 Task: Find connections with filter location Yulin with filter topic #managementwith filter profile language German with filter current company REDA Chemicals with filter school Aarupadai Veedu Institute Of Technology with filter industry Cosmetology and Barber Schools with filter service category Management with filter keywords title Video Game Writer
Action: Mouse moved to (476, 59)
Screenshot: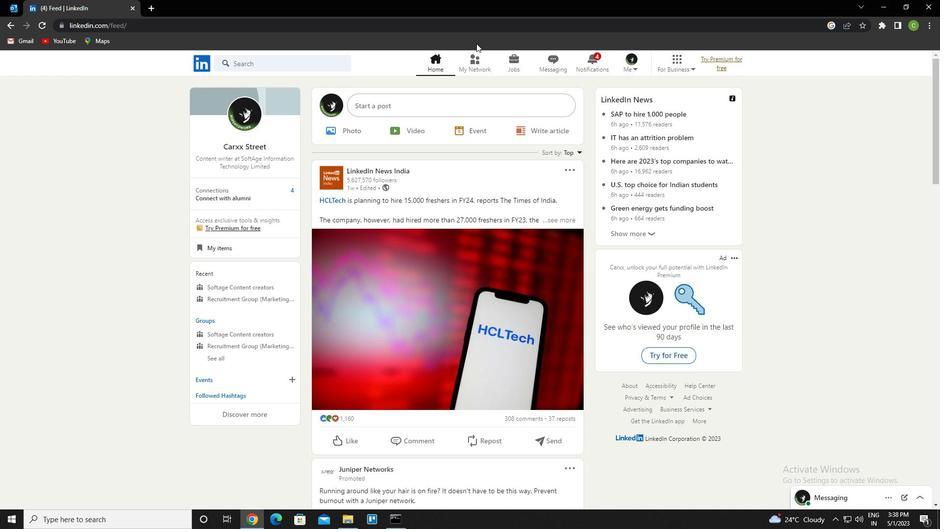 
Action: Mouse pressed left at (476, 59)
Screenshot: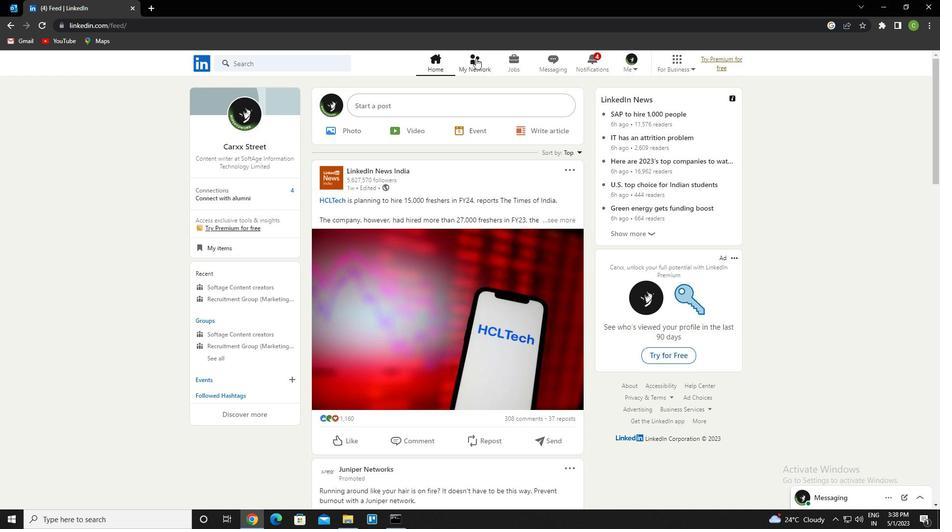 
Action: Mouse moved to (281, 124)
Screenshot: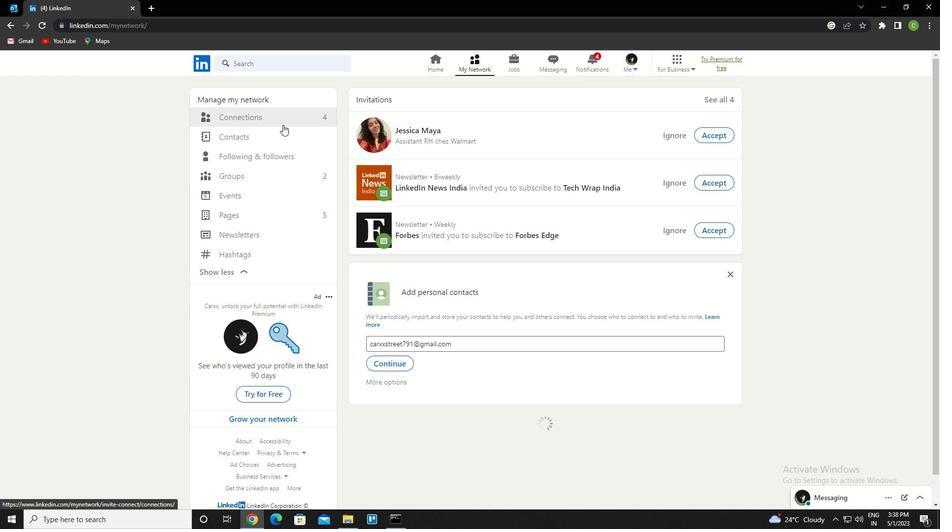 
Action: Mouse pressed left at (281, 124)
Screenshot: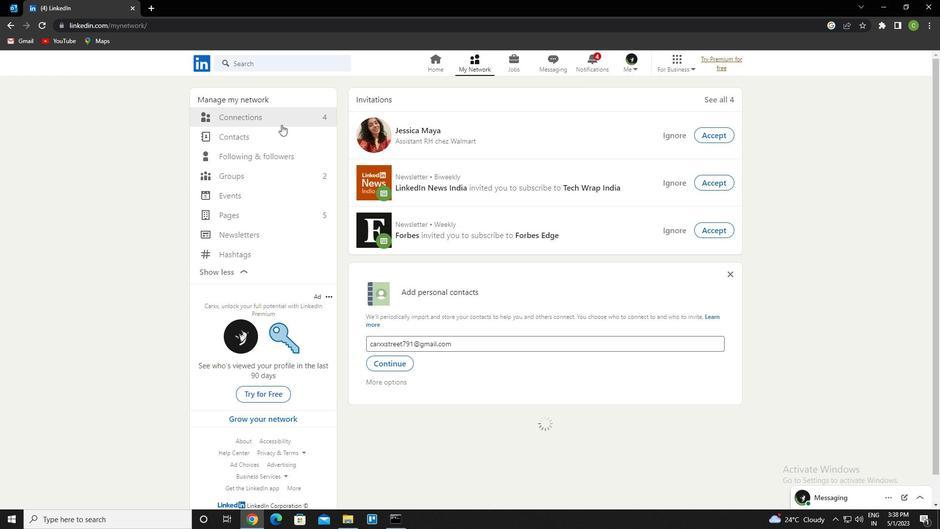 
Action: Mouse moved to (287, 118)
Screenshot: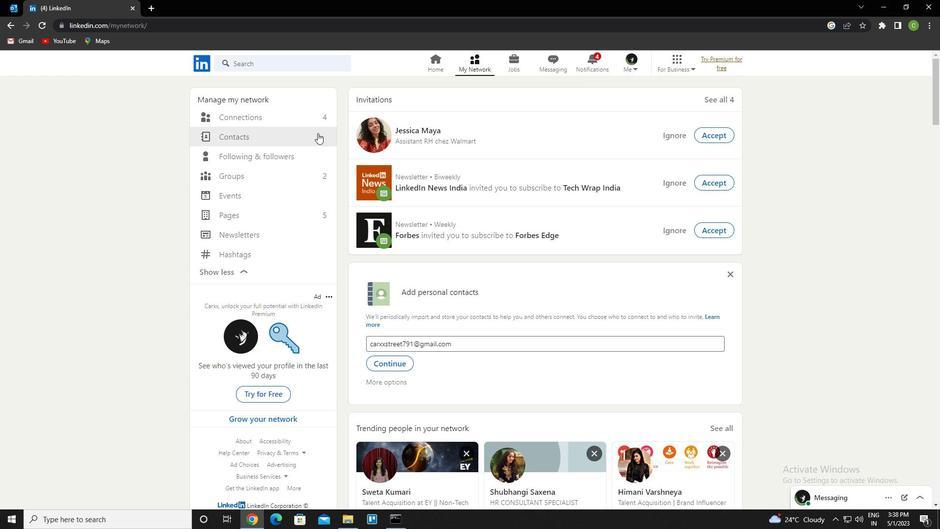 
Action: Mouse pressed left at (287, 118)
Screenshot: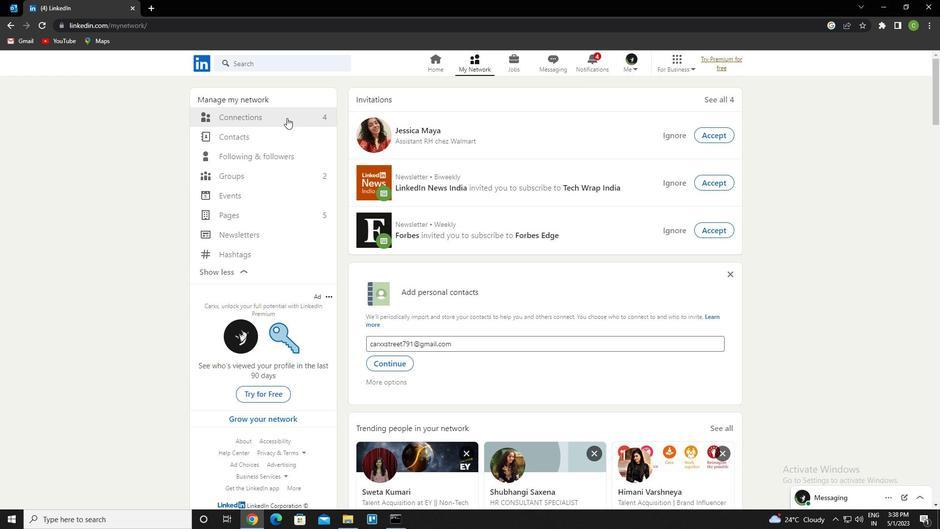 
Action: Mouse moved to (565, 116)
Screenshot: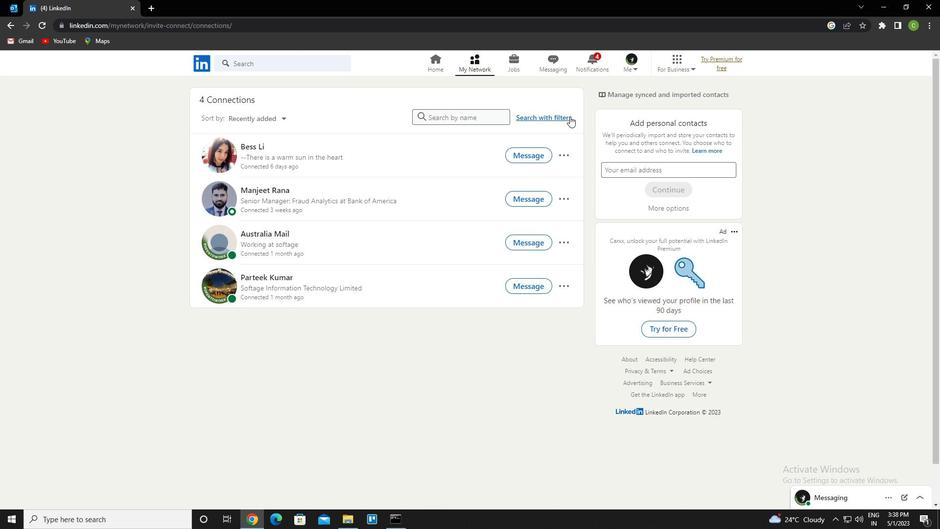 
Action: Mouse pressed left at (565, 116)
Screenshot: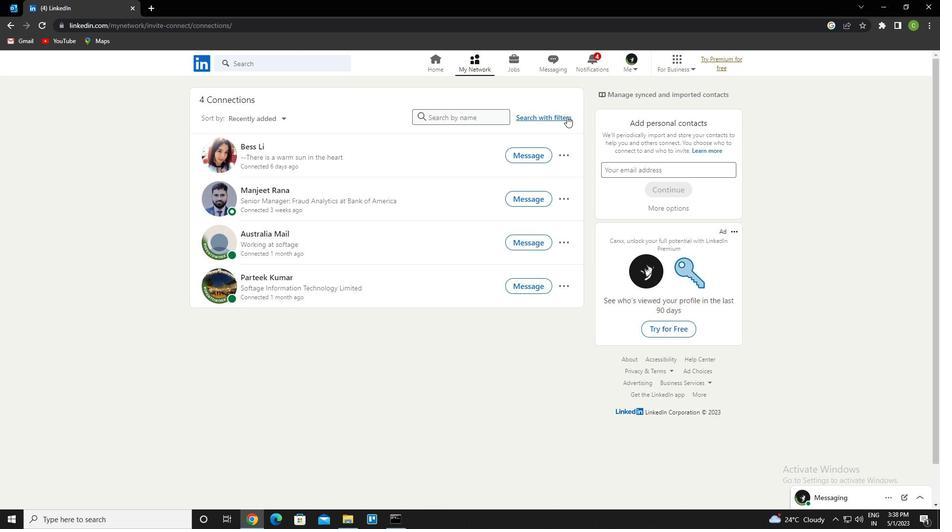 
Action: Mouse moved to (499, 94)
Screenshot: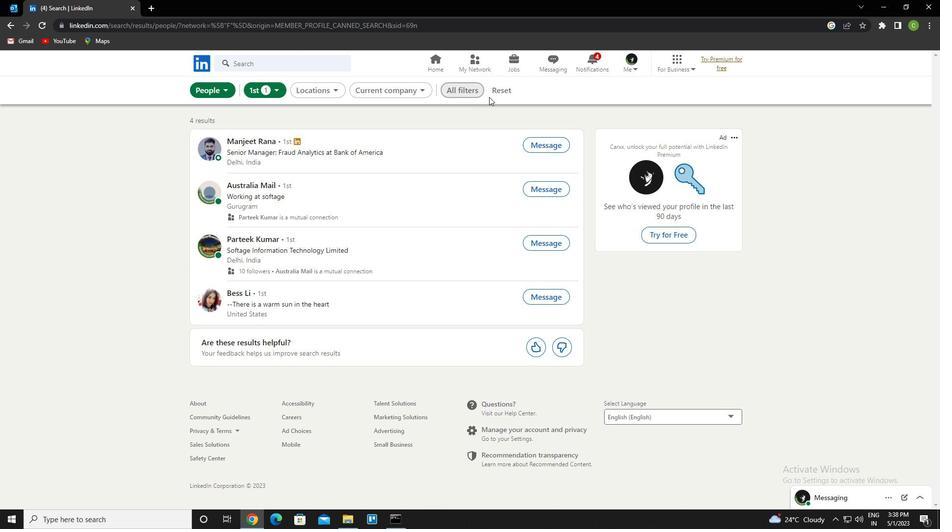 
Action: Mouse pressed left at (499, 94)
Screenshot: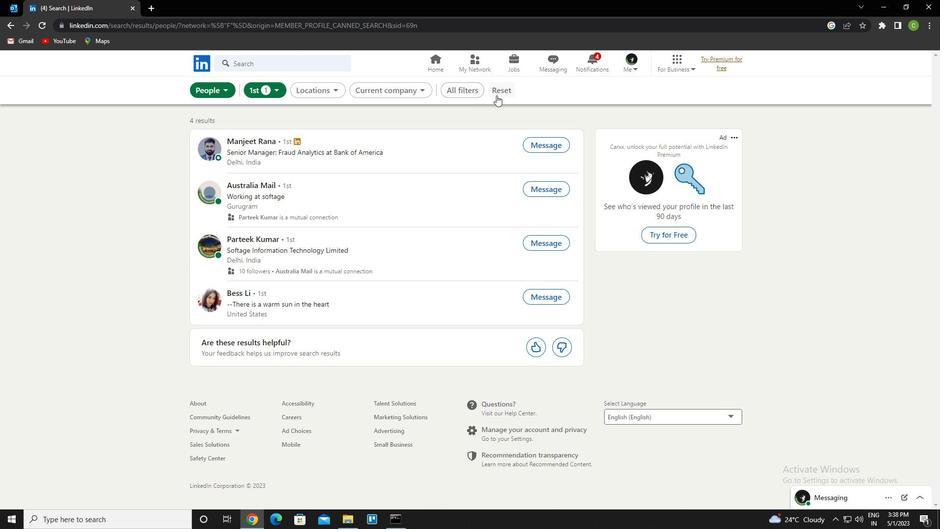 
Action: Mouse moved to (485, 93)
Screenshot: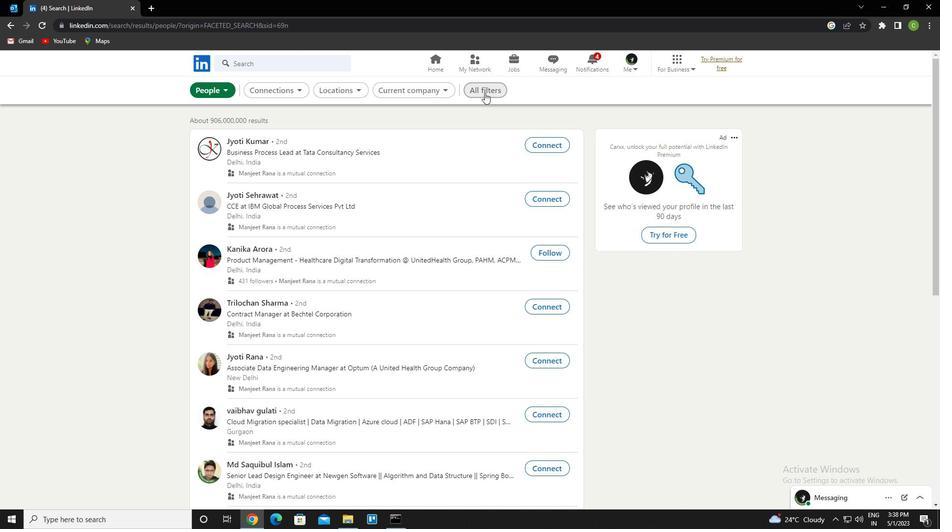 
Action: Mouse pressed left at (485, 93)
Screenshot: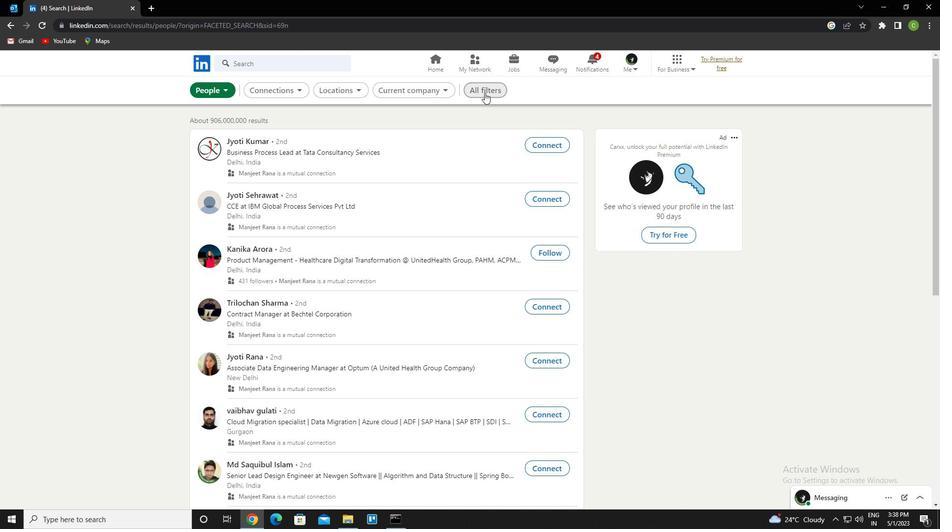 
Action: Mouse moved to (864, 312)
Screenshot: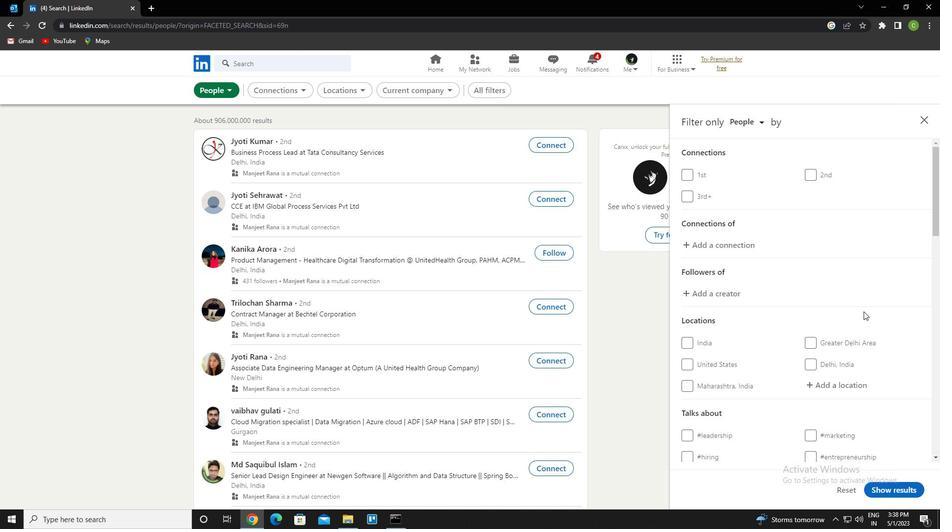 
Action: Mouse scrolled (864, 311) with delta (0, 0)
Screenshot: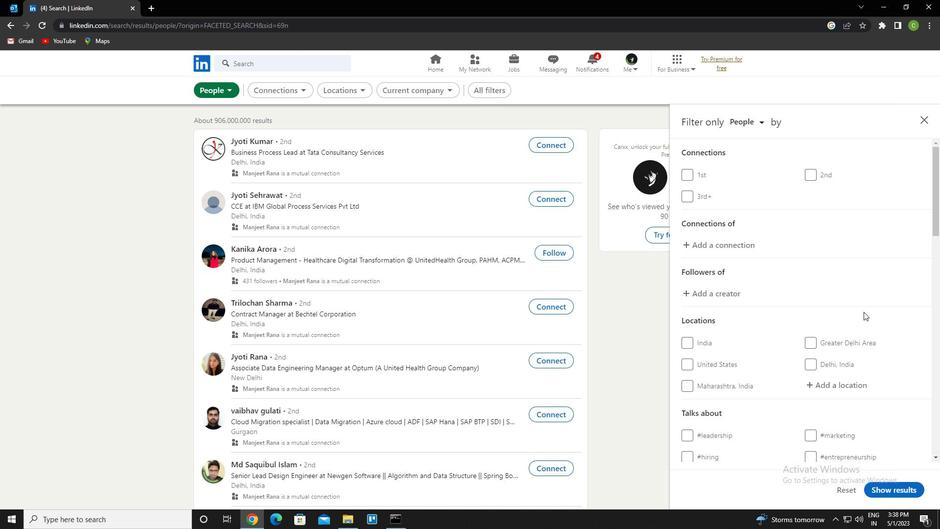 
Action: Mouse moved to (771, 271)
Screenshot: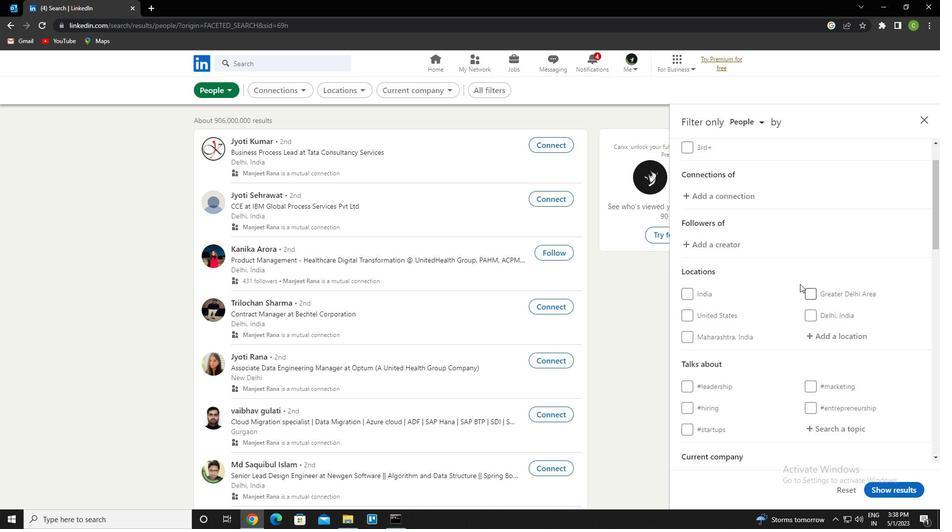 
Action: Mouse scrolled (771, 271) with delta (0, 0)
Screenshot: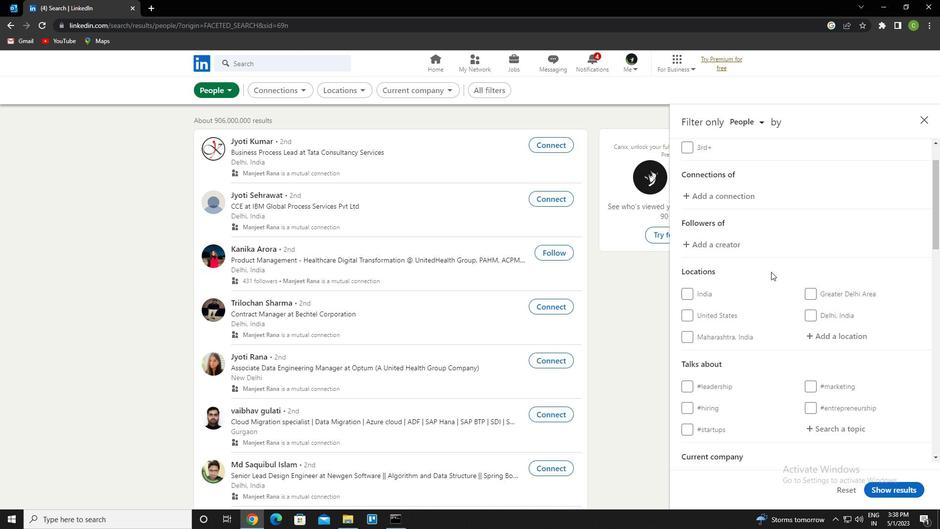
Action: Mouse moved to (831, 287)
Screenshot: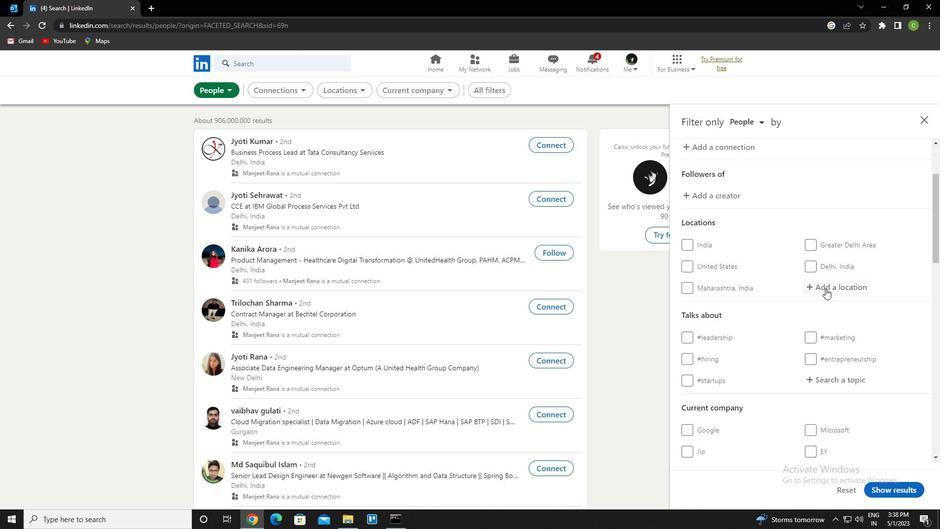 
Action: Mouse pressed left at (831, 287)
Screenshot: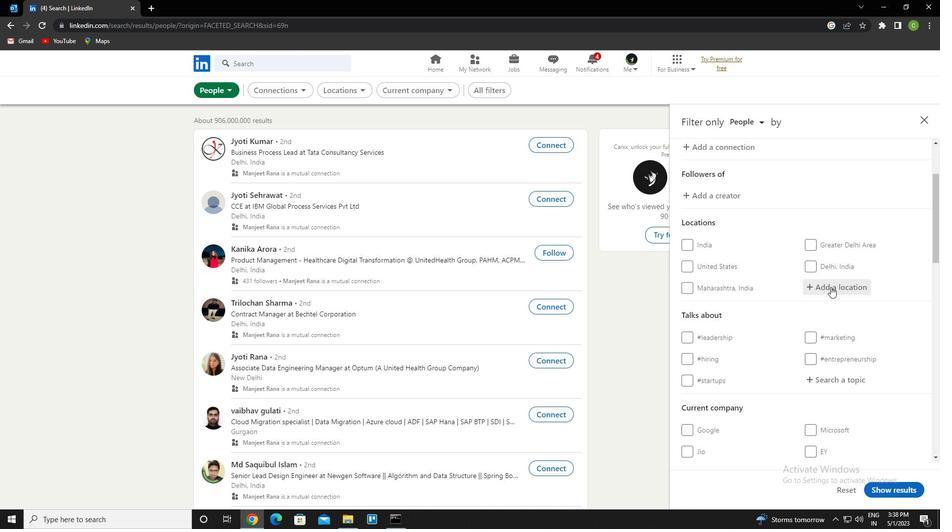 
Action: Key pressed <Key.caps_lock>y<Key.caps_lock>ulin<Key.down><Key.enter>
Screenshot: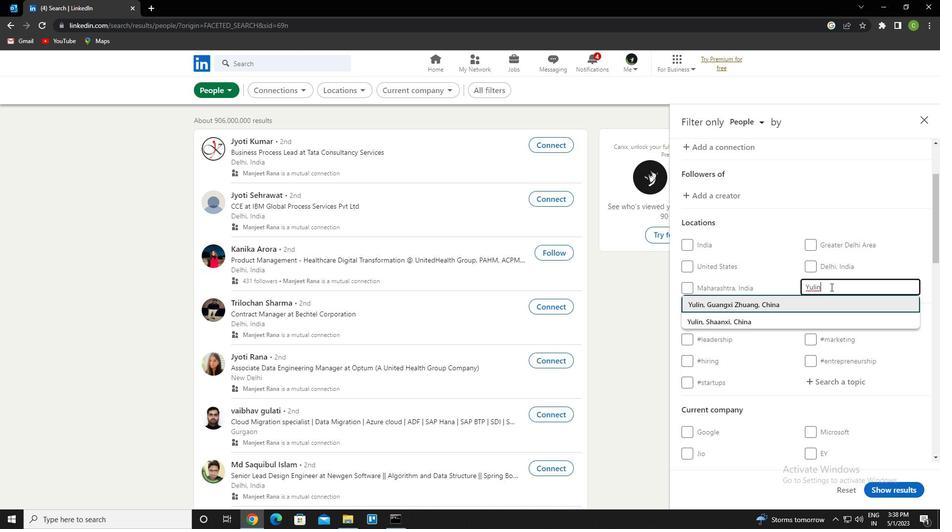 
Action: Mouse scrolled (831, 286) with delta (0, 0)
Screenshot: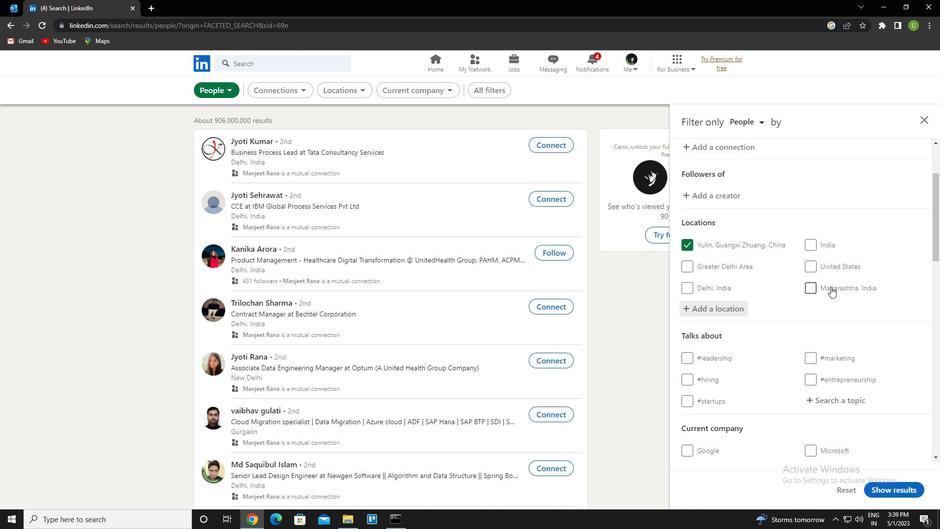 
Action: Mouse moved to (825, 347)
Screenshot: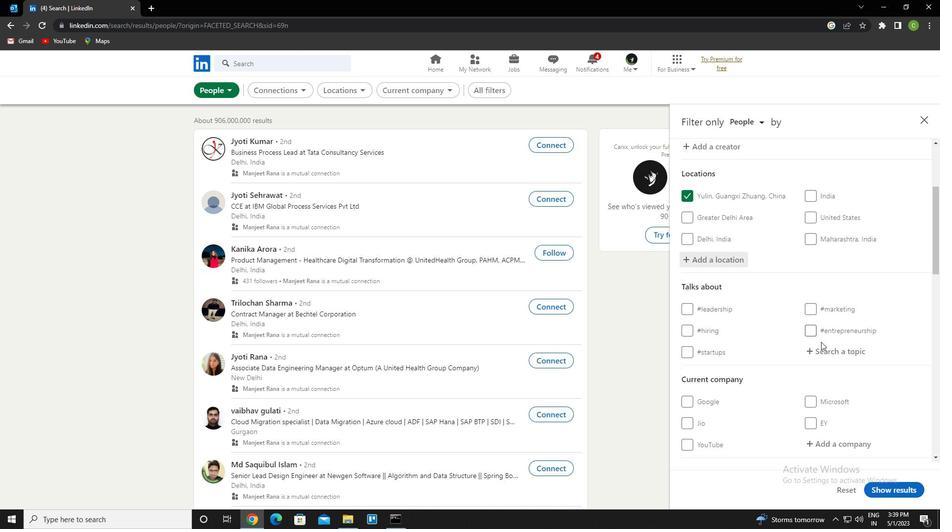 
Action: Mouse pressed left at (825, 347)
Screenshot: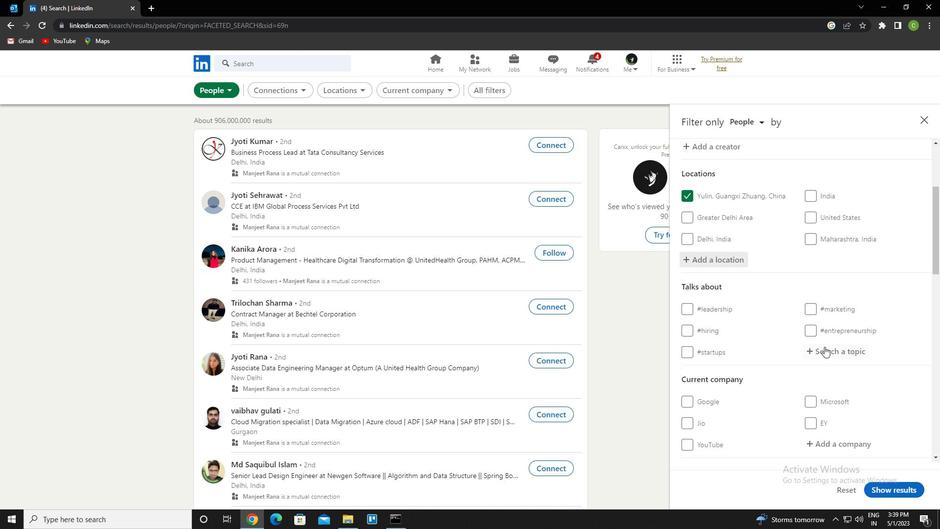 
Action: Mouse moved to (827, 346)
Screenshot: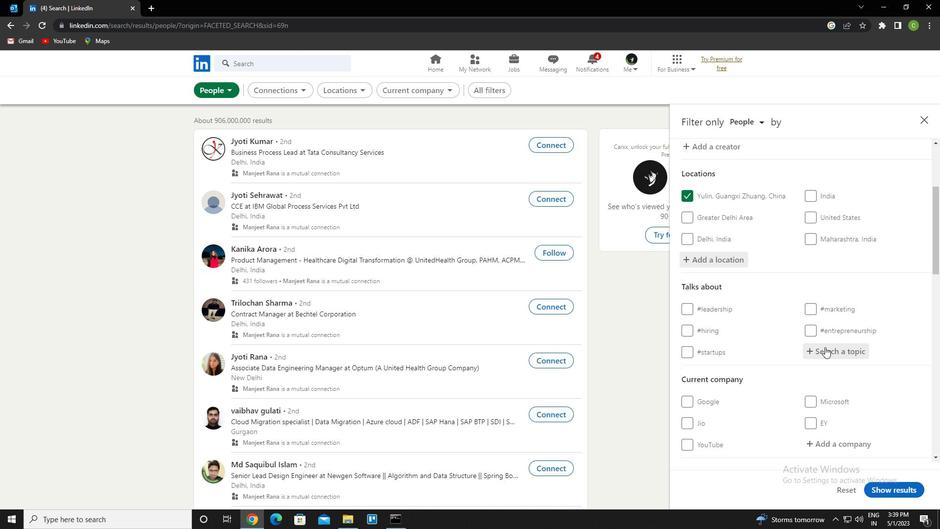 
Action: Key pressed management<Key.down><Key.enter>
Screenshot: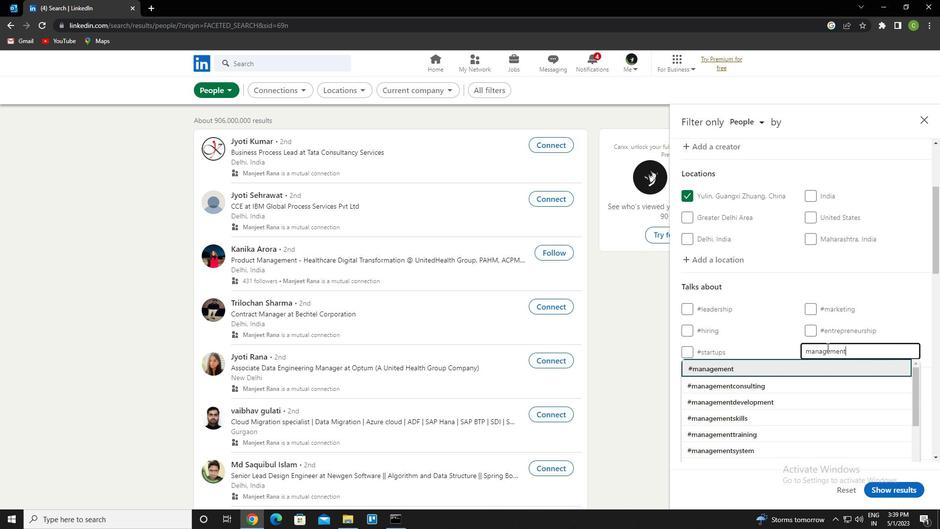 
Action: Mouse moved to (939, 371)
Screenshot: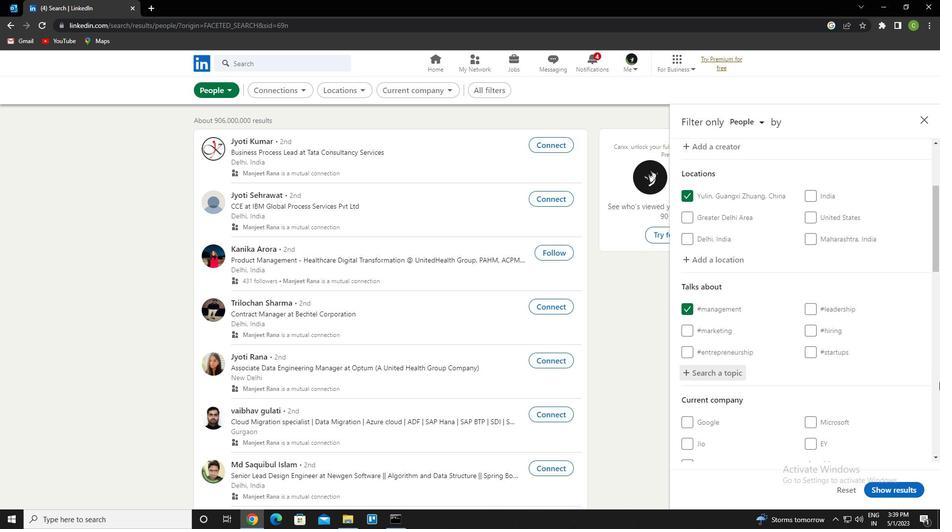 
Action: Mouse scrolled (939, 371) with delta (0, 0)
Screenshot: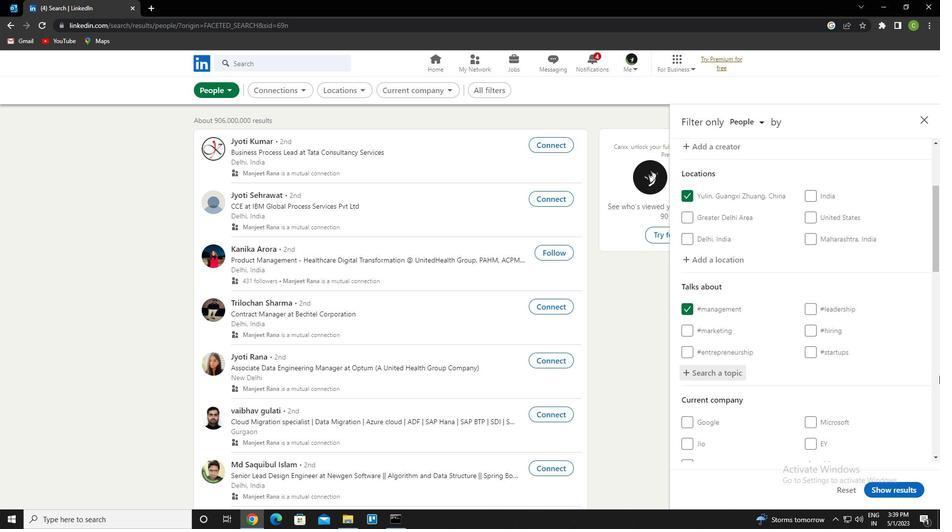 
Action: Mouse moved to (940, 373)
Screenshot: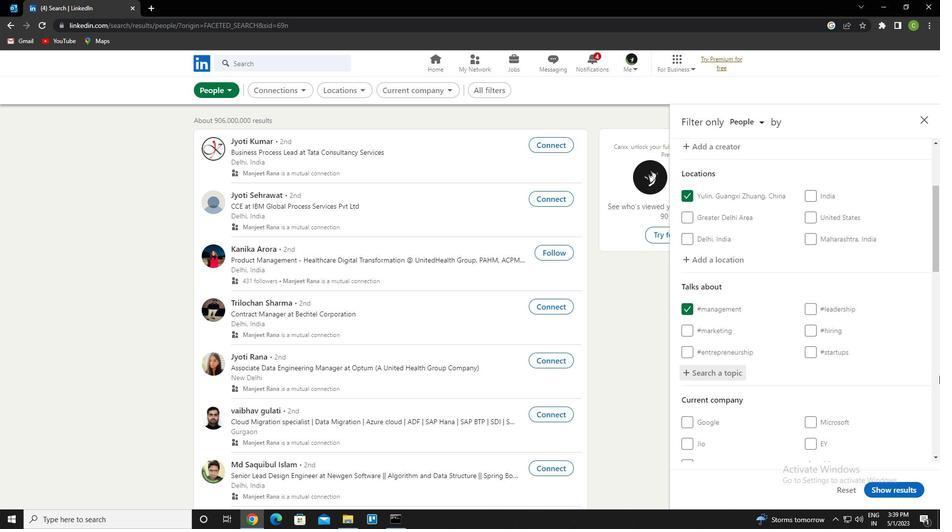 
Action: Mouse scrolled (940, 372) with delta (0, 0)
Screenshot: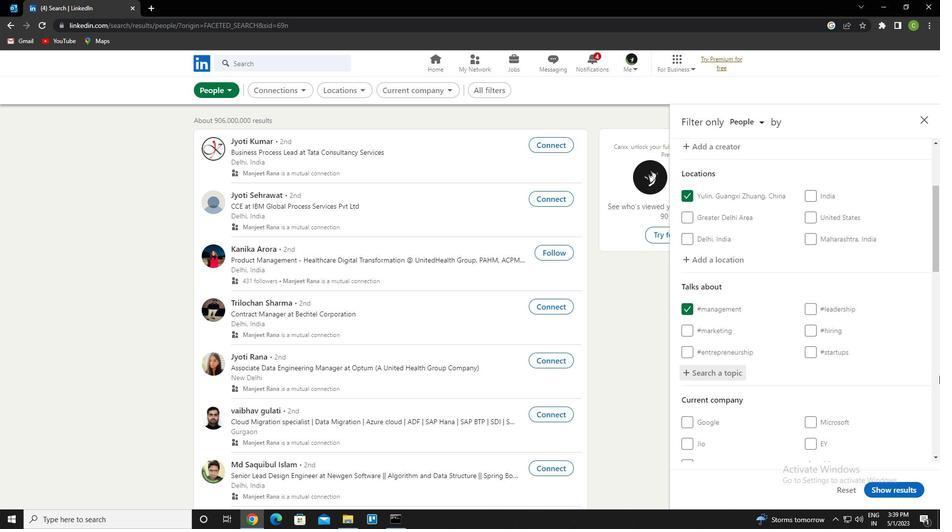 
Action: Mouse moved to (940, 376)
Screenshot: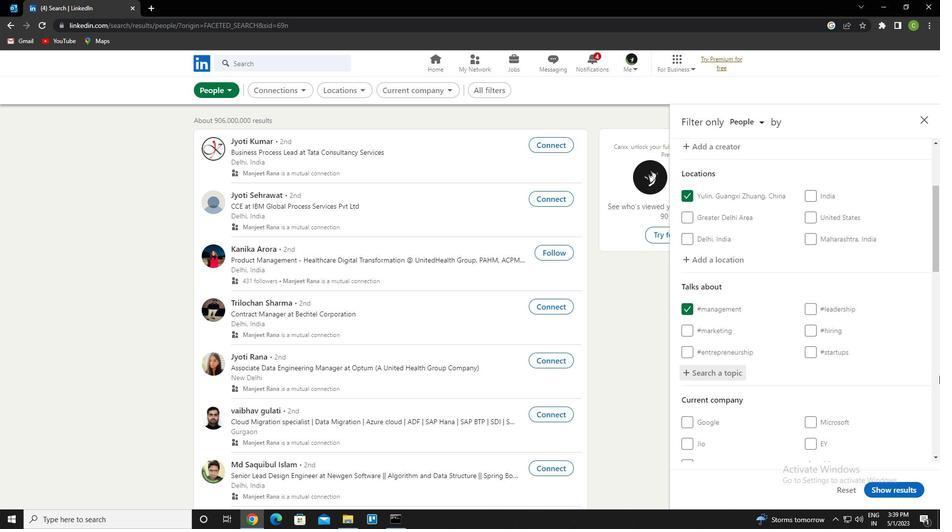 
Action: Mouse scrolled (940, 375) with delta (0, 0)
Screenshot: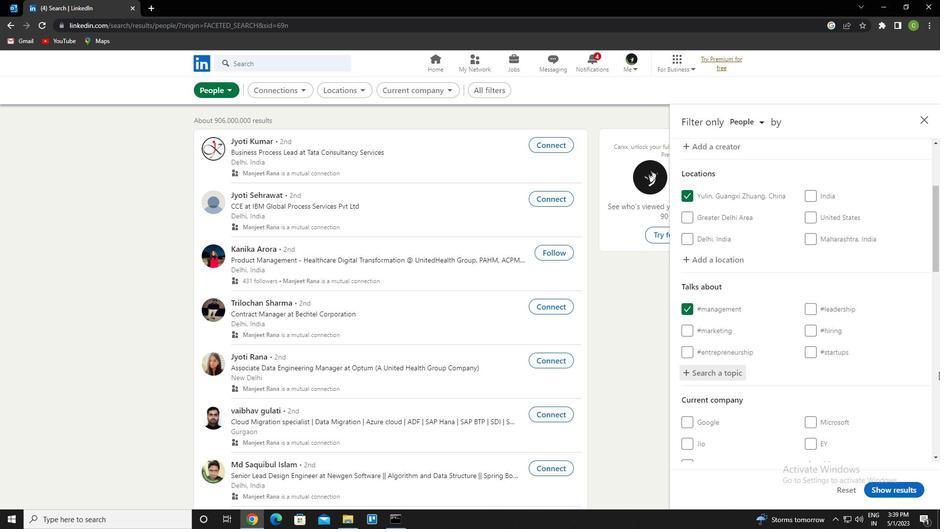 
Action: Mouse scrolled (940, 375) with delta (0, 0)
Screenshot: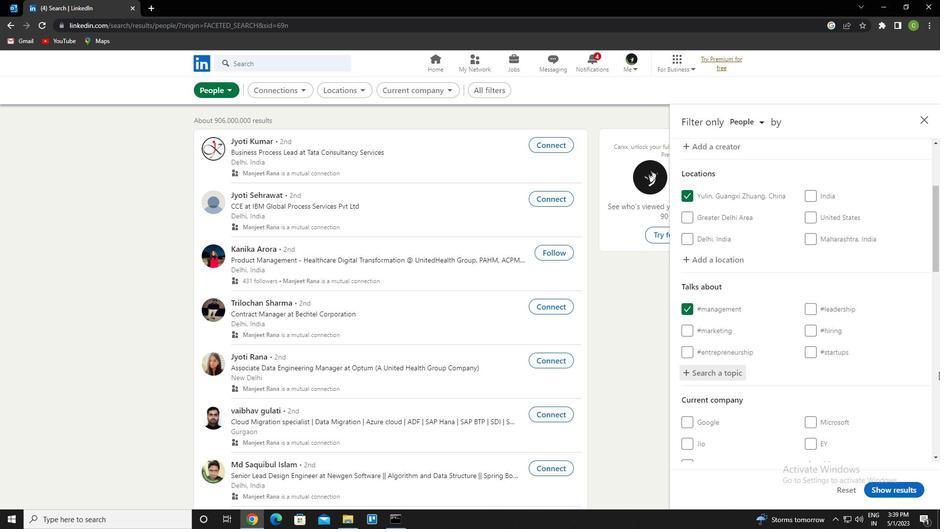 
Action: Mouse scrolled (940, 375) with delta (0, 0)
Screenshot: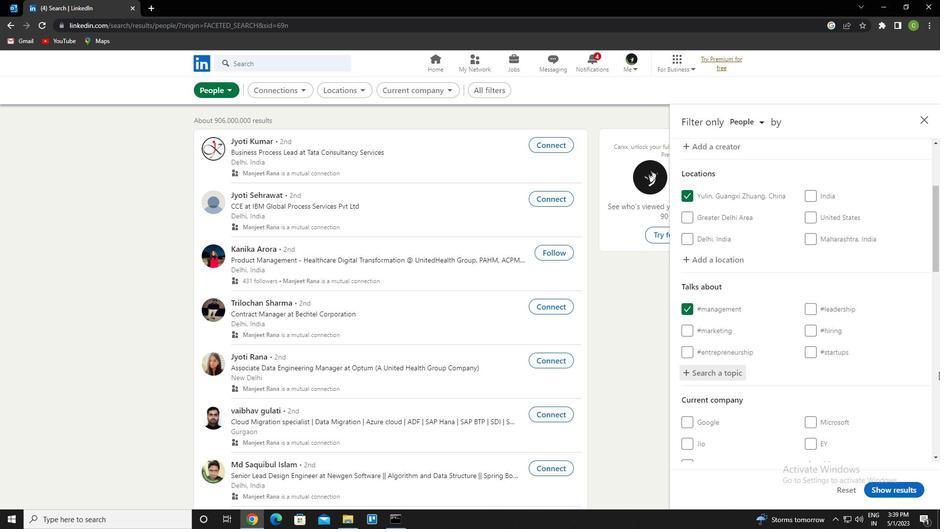 
Action: Mouse moved to (940, 376)
Screenshot: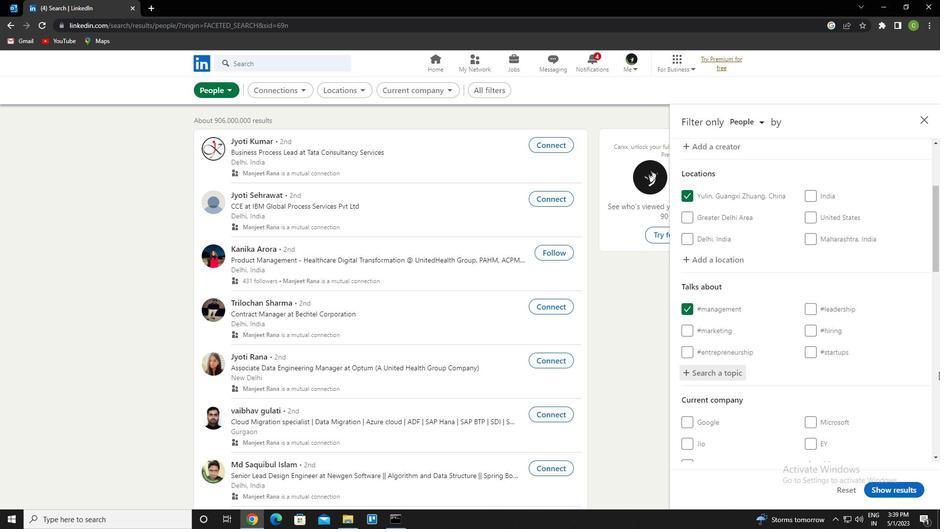 
Action: Mouse scrolled (940, 375) with delta (0, 0)
Screenshot: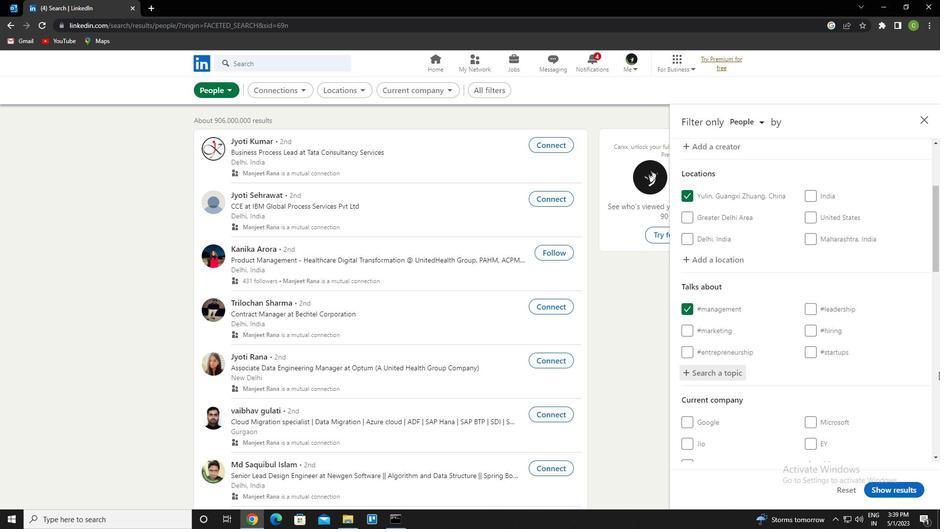 
Action: Mouse moved to (936, 375)
Screenshot: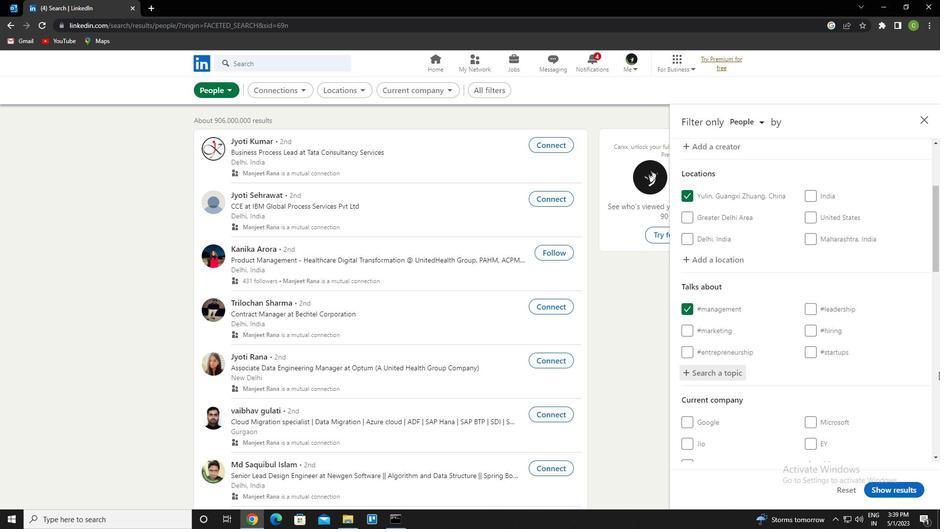 
Action: Mouse scrolled (936, 375) with delta (0, 0)
Screenshot: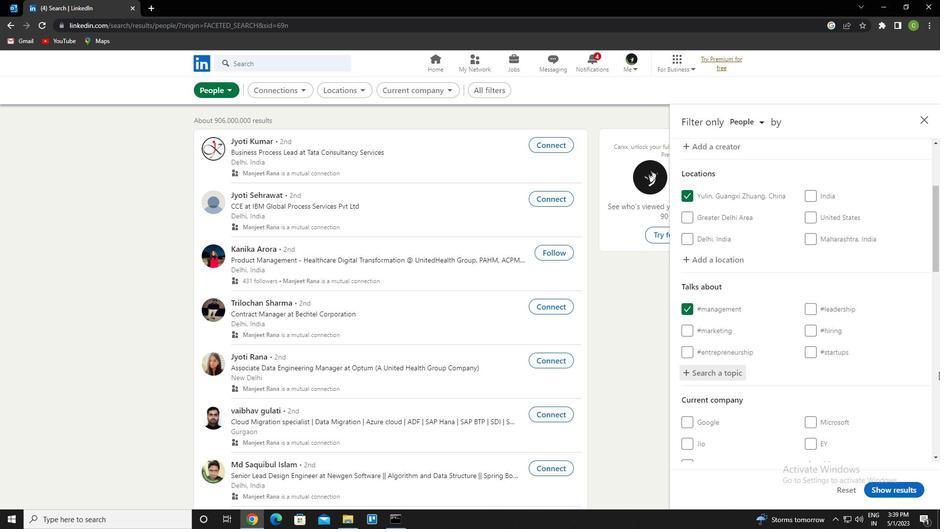 
Action: Mouse moved to (935, 374)
Screenshot: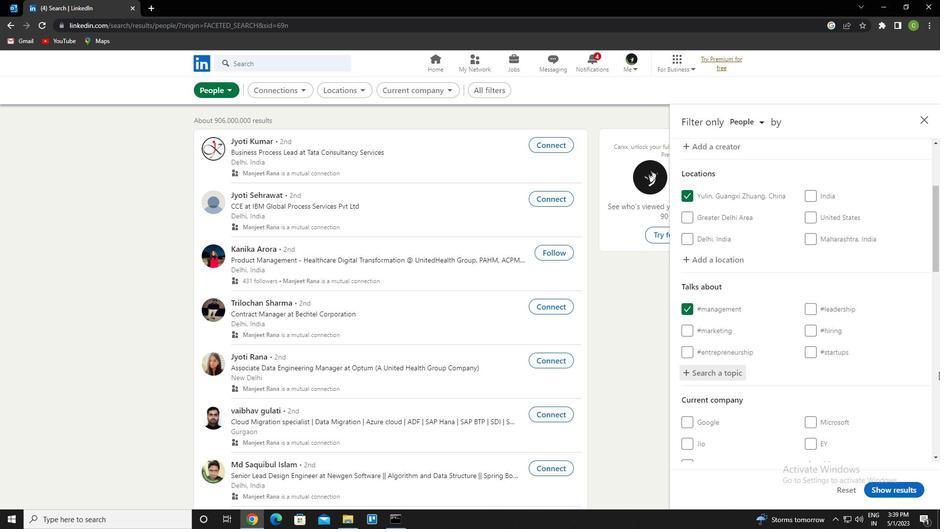 
Action: Mouse scrolled (935, 374) with delta (0, 0)
Screenshot: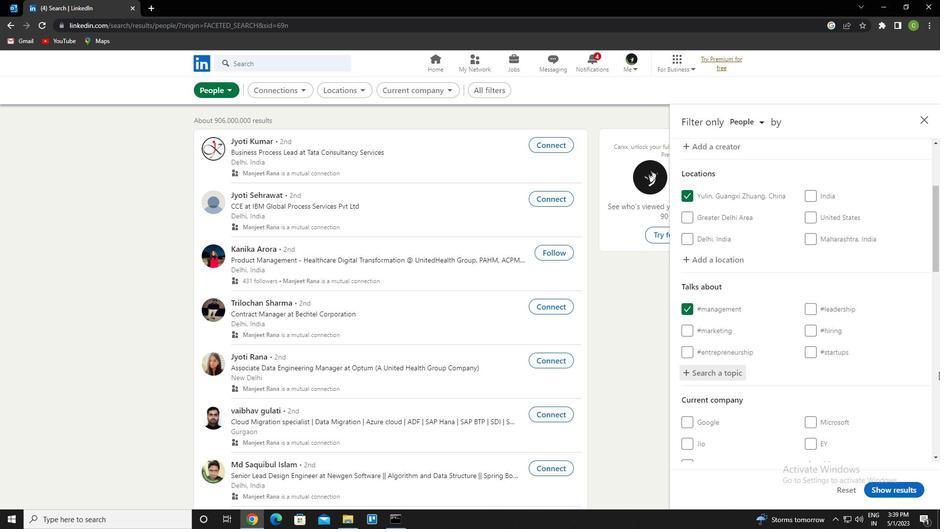 
Action: Mouse moved to (933, 372)
Screenshot: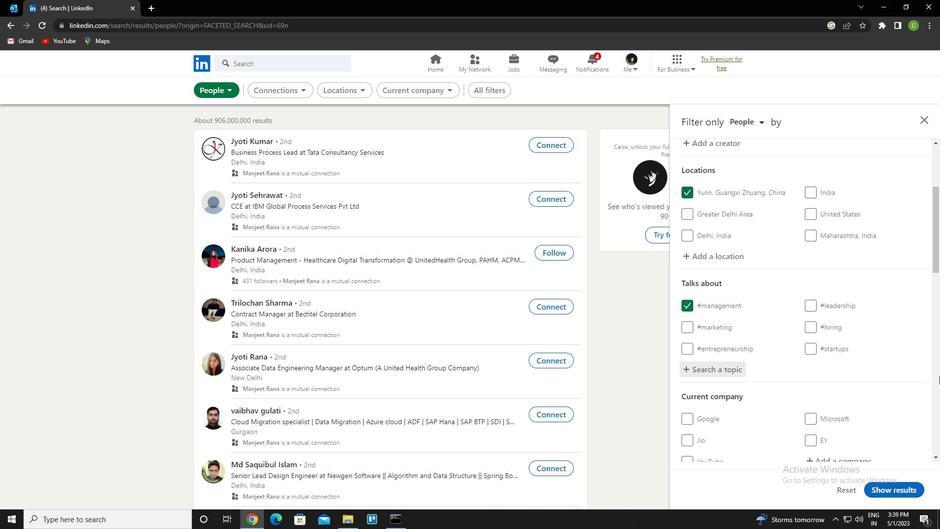 
Action: Mouse scrolled (933, 372) with delta (0, 0)
Screenshot: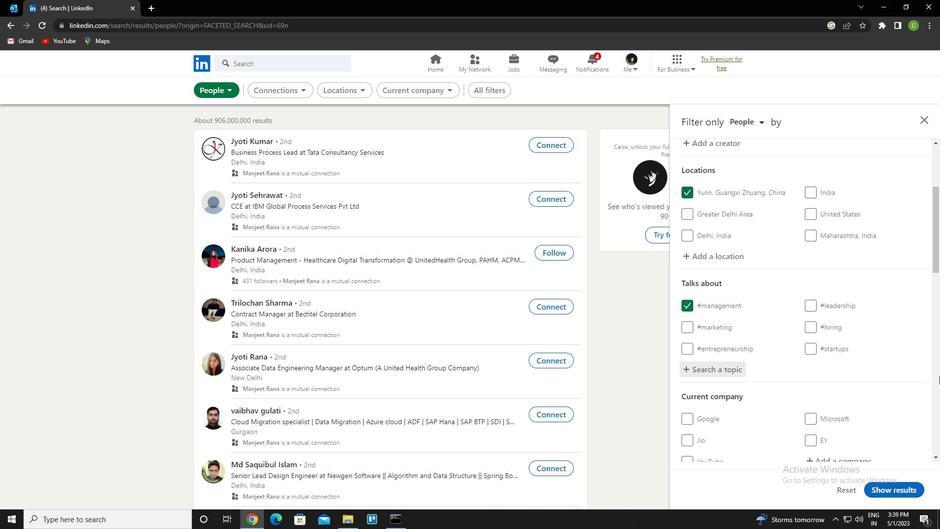 
Action: Mouse moved to (932, 372)
Screenshot: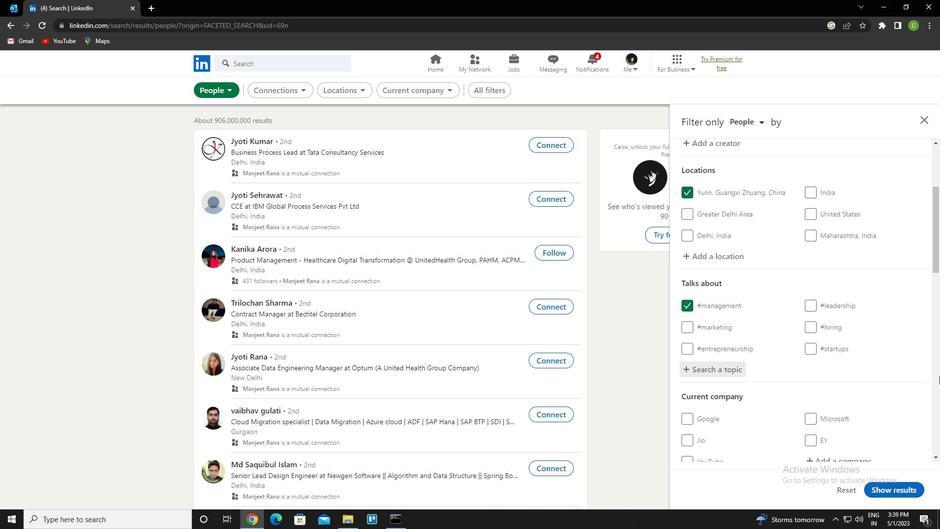 
Action: Mouse scrolled (932, 372) with delta (0, 0)
Screenshot: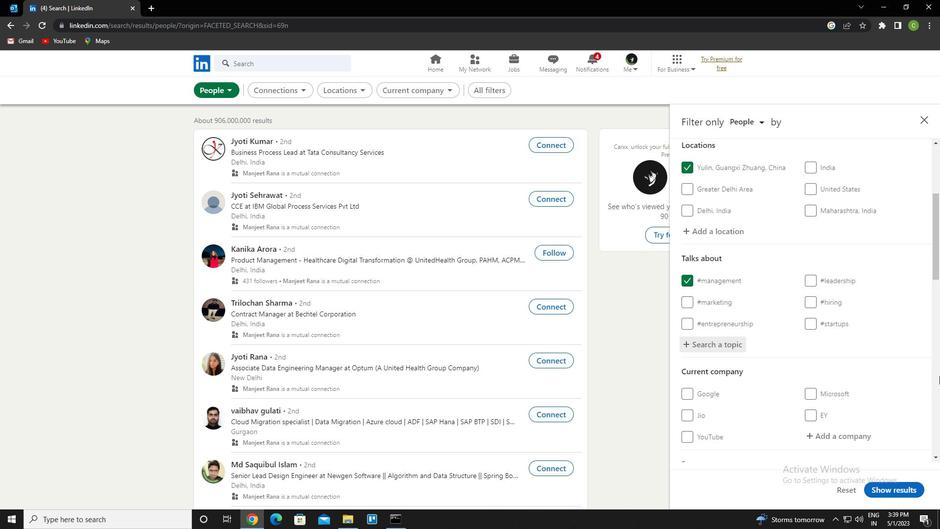 
Action: Mouse scrolled (932, 372) with delta (0, 0)
Screenshot: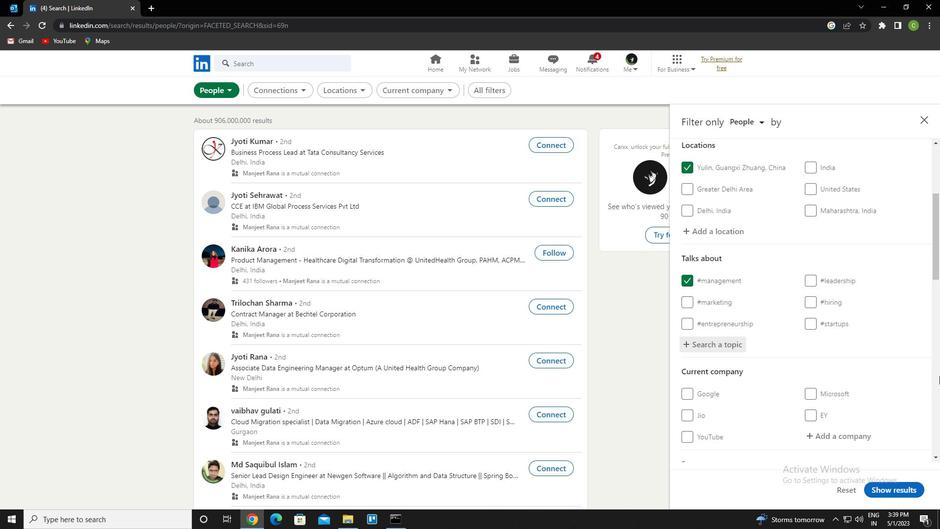 
Action: Mouse moved to (691, 315)
Screenshot: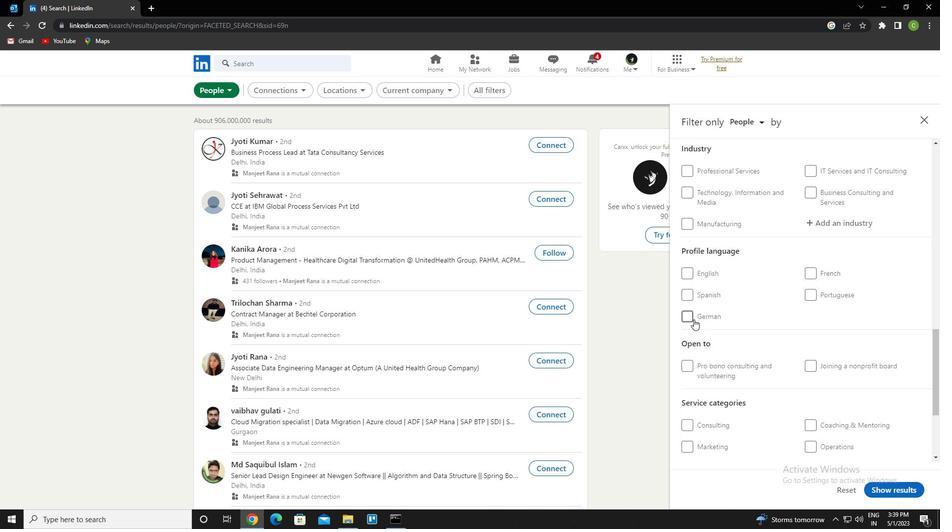 
Action: Mouse pressed left at (691, 315)
Screenshot: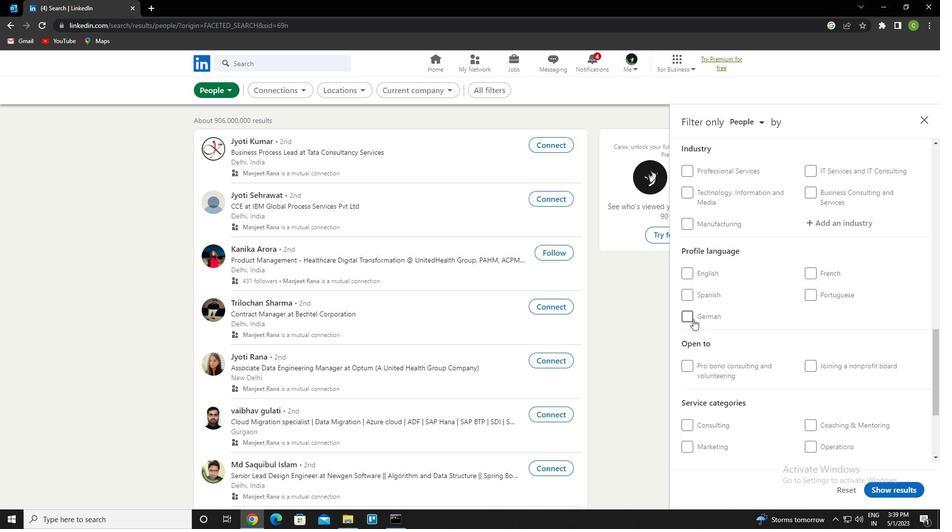 
Action: Mouse moved to (723, 341)
Screenshot: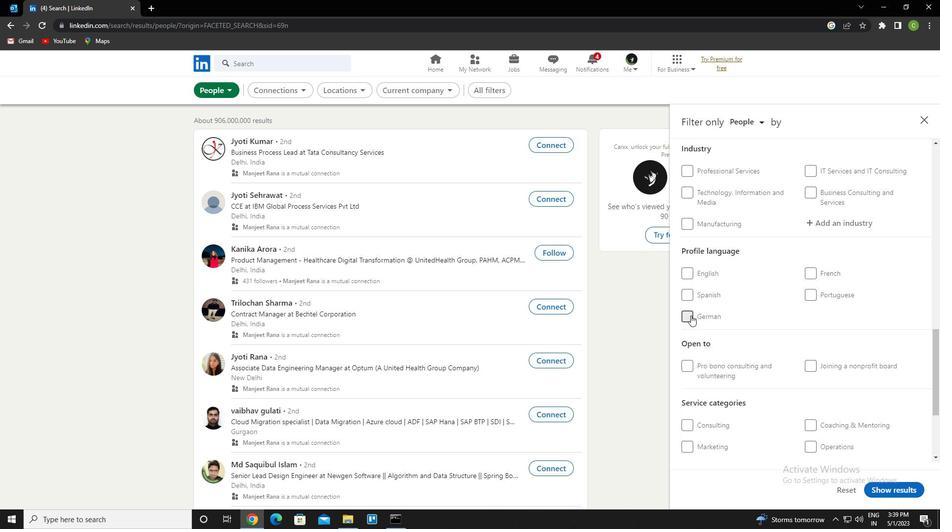 
Action: Mouse scrolled (723, 341) with delta (0, 0)
Screenshot: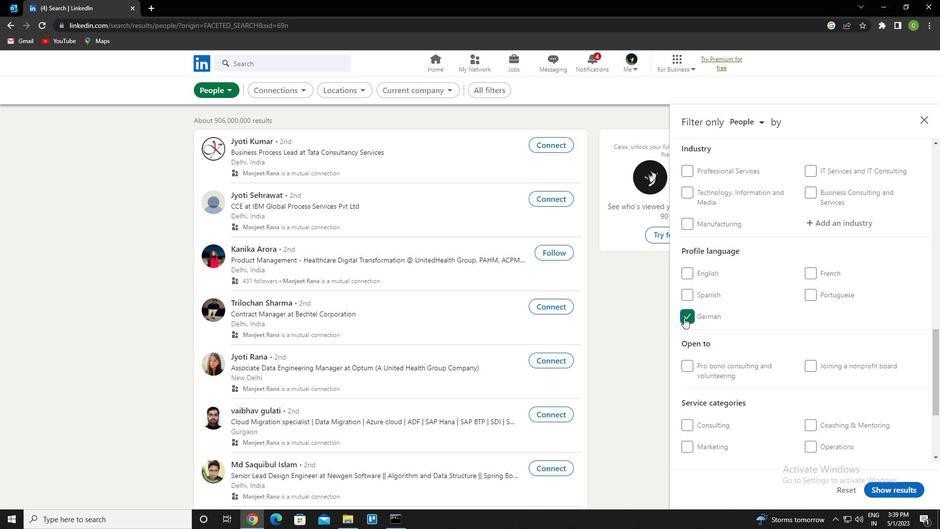 
Action: Mouse scrolled (723, 341) with delta (0, 0)
Screenshot: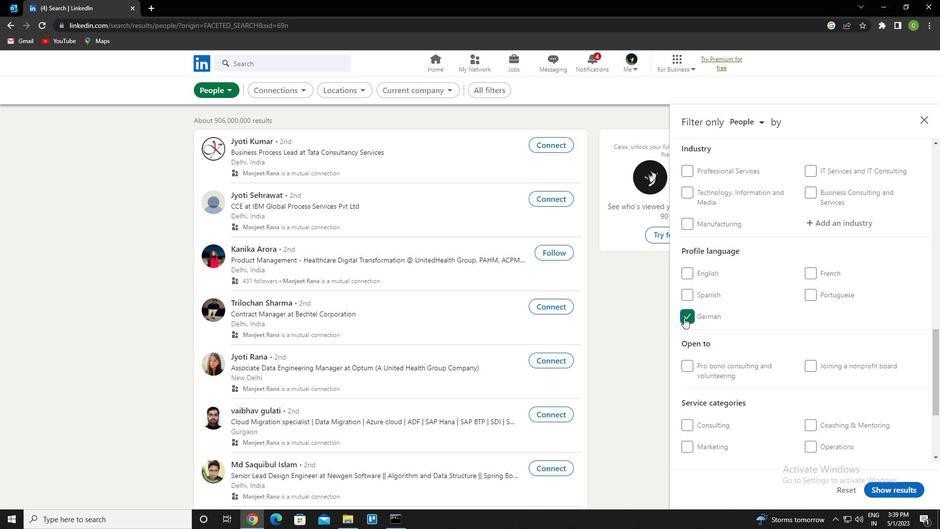 
Action: Mouse scrolled (723, 341) with delta (0, 0)
Screenshot: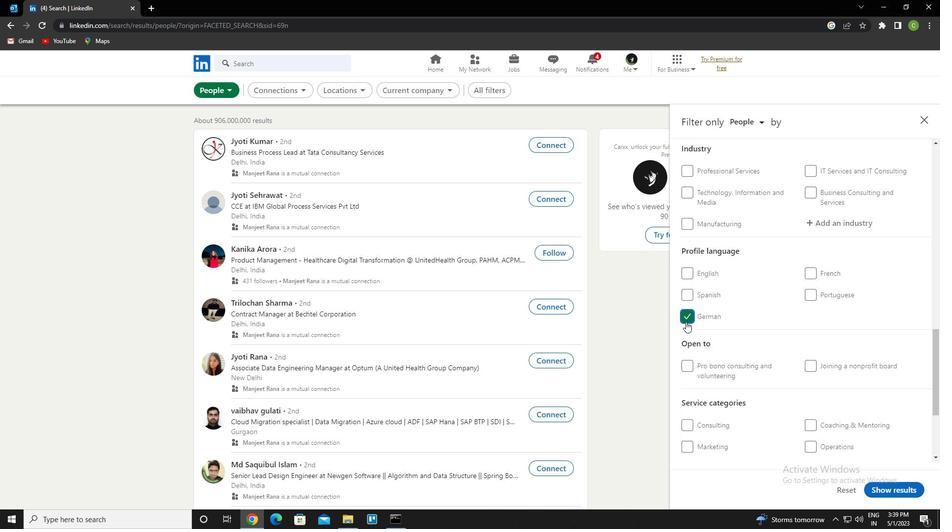 
Action: Mouse scrolled (723, 341) with delta (0, 0)
Screenshot: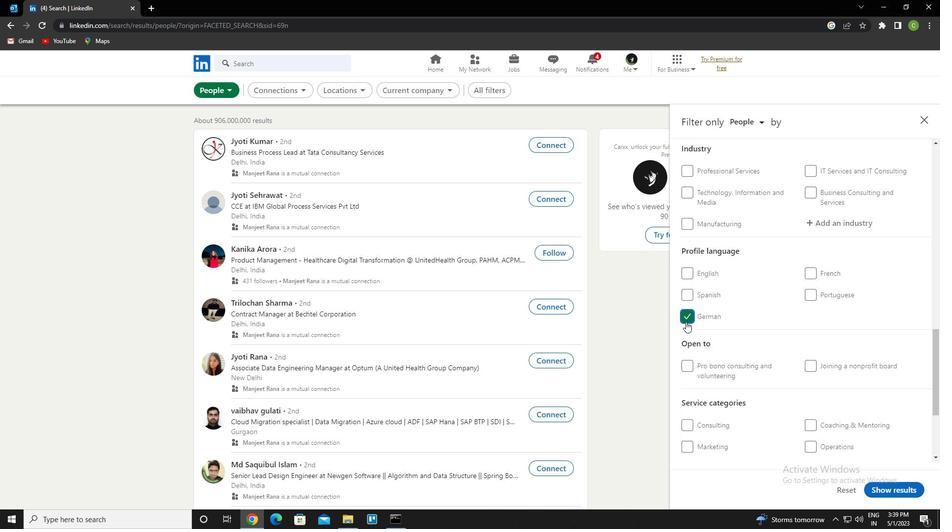 
Action: Mouse scrolled (723, 341) with delta (0, 0)
Screenshot: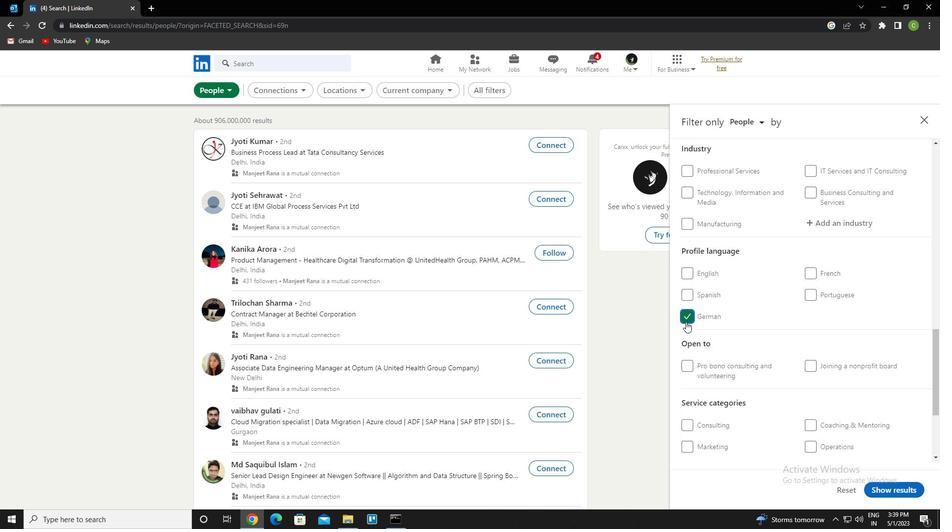 
Action: Mouse scrolled (723, 341) with delta (0, 0)
Screenshot: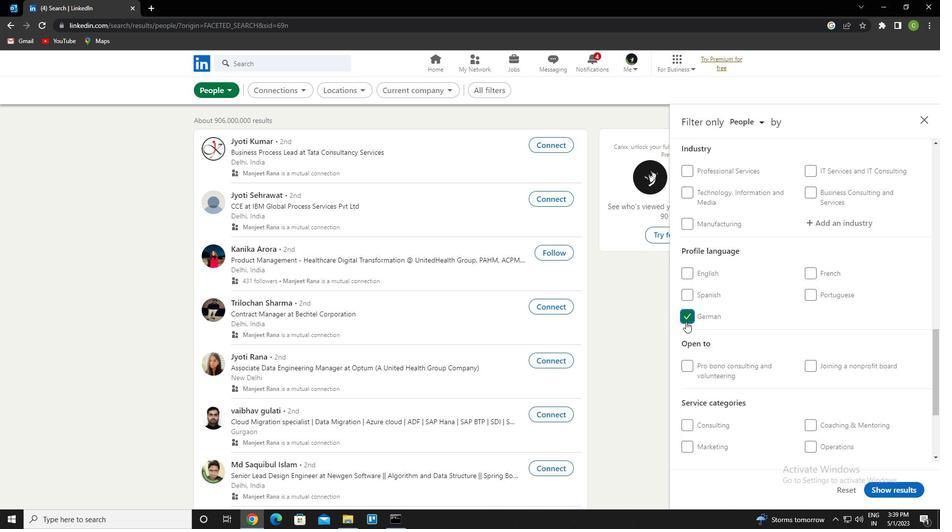 
Action: Mouse moved to (724, 341)
Screenshot: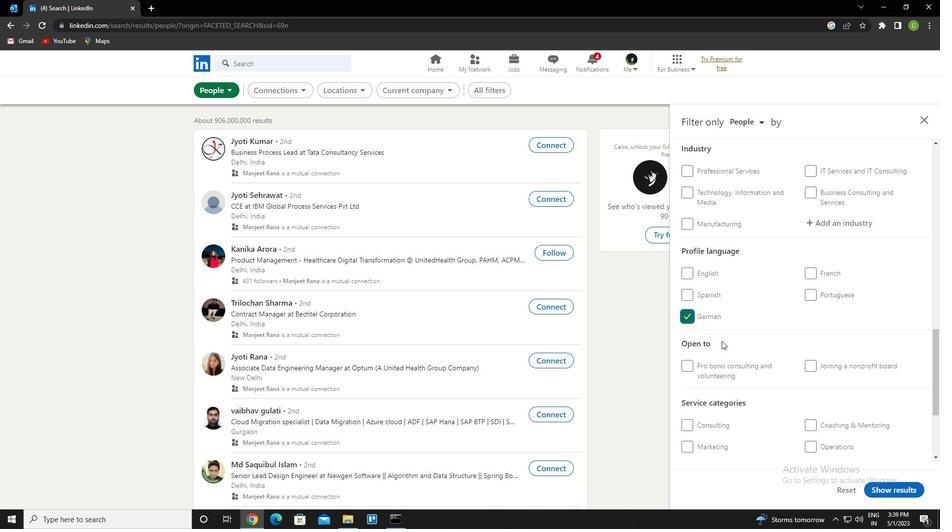 
Action: Mouse scrolled (724, 341) with delta (0, 0)
Screenshot: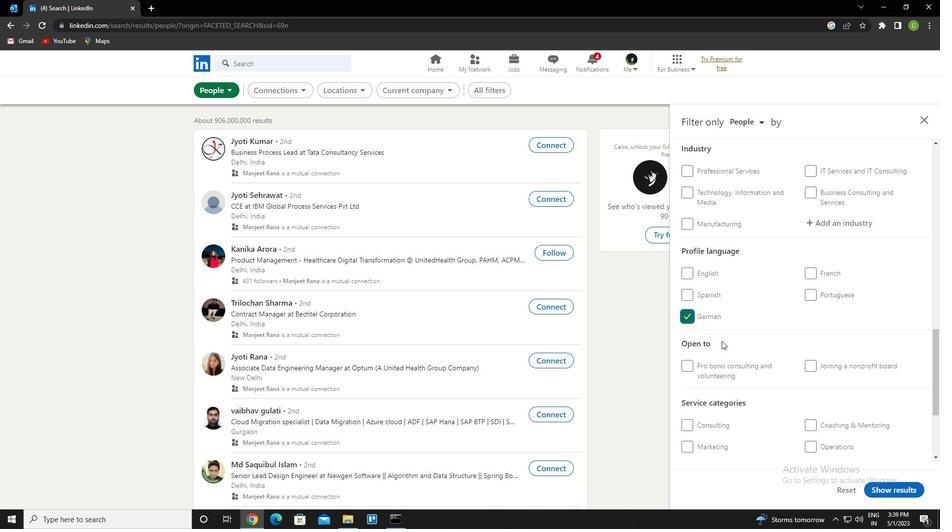 
Action: Mouse moved to (826, 272)
Screenshot: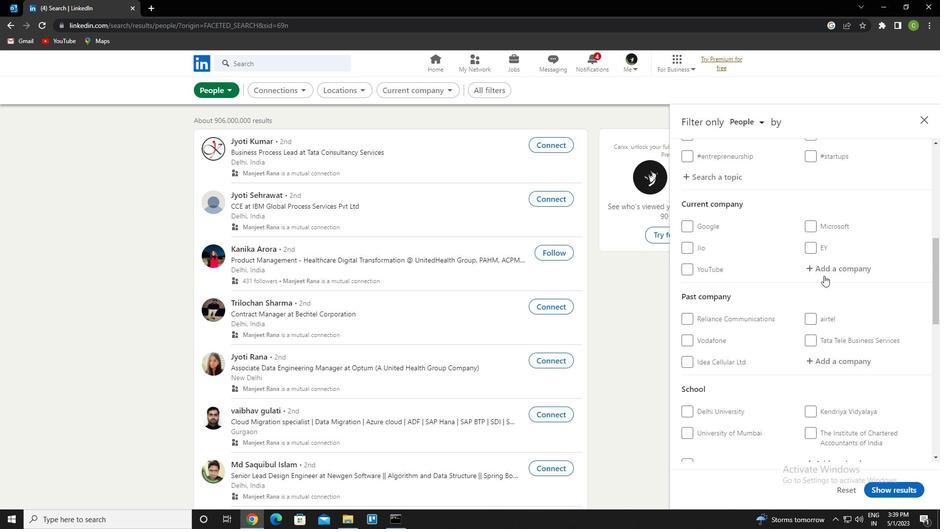 
Action: Mouse pressed left at (826, 272)
Screenshot: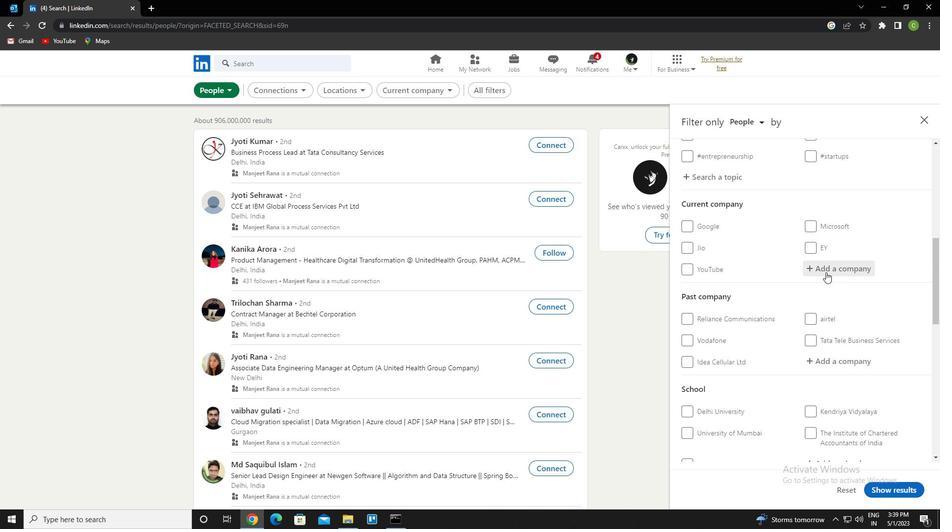 
Action: Key pressed <Key.caps_lock>reda<Key.space>c<Key.caps_lock>hemical<Key.down><Key.enter>
Screenshot: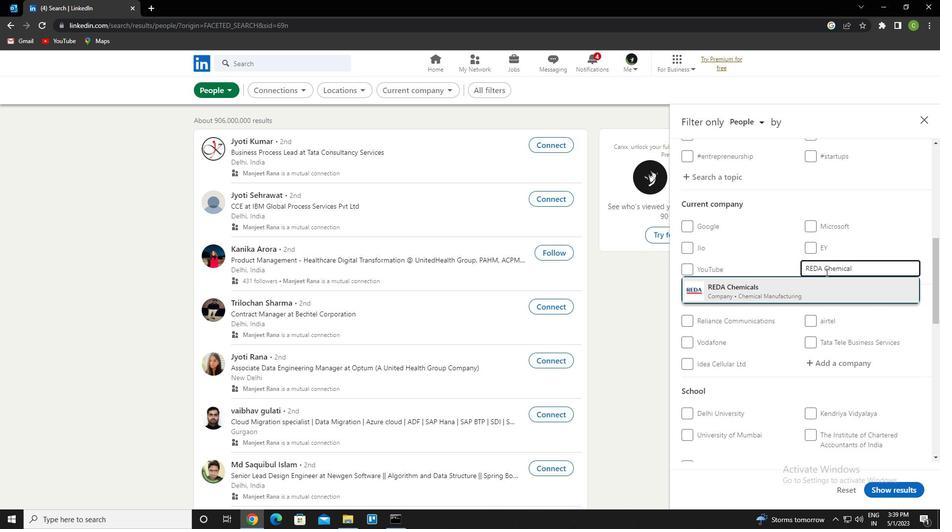 
Action: Mouse moved to (912, 367)
Screenshot: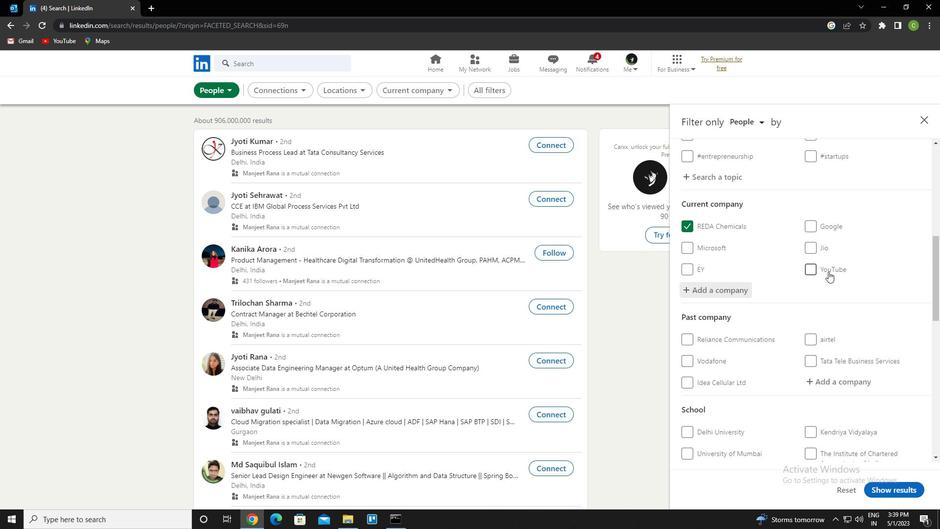 
Action: Mouse scrolled (912, 366) with delta (0, 0)
Screenshot: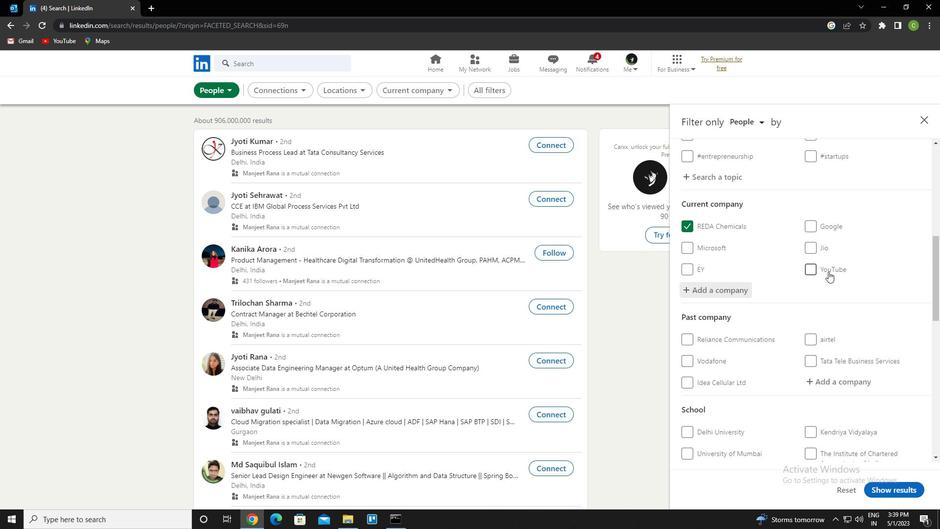 
Action: Mouse moved to (905, 373)
Screenshot: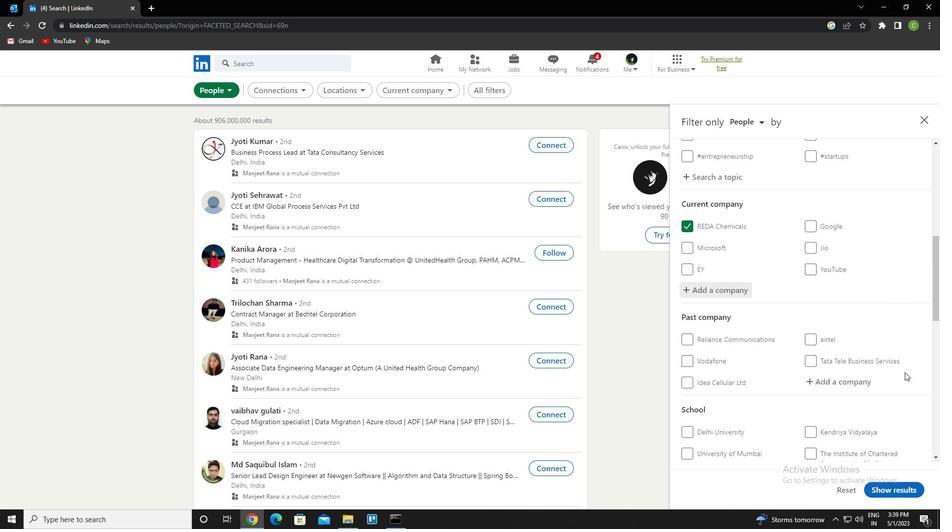 
Action: Mouse scrolled (905, 372) with delta (0, 0)
Screenshot: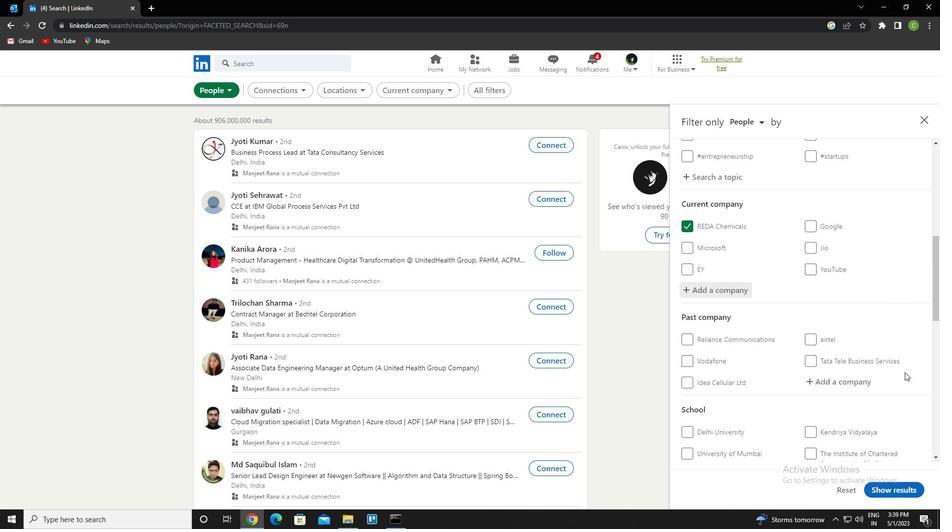 
Action: Mouse scrolled (905, 372) with delta (0, 0)
Screenshot: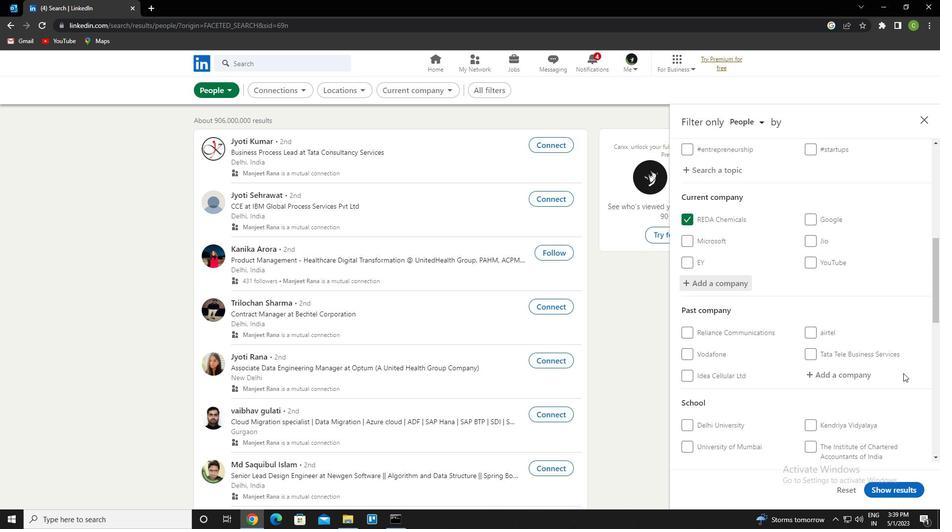 
Action: Mouse moved to (836, 334)
Screenshot: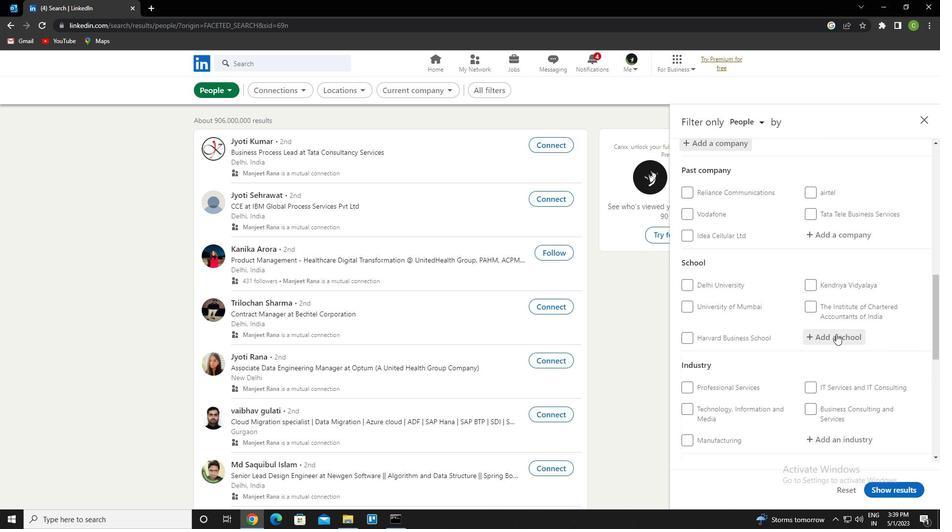 
Action: Mouse pressed left at (836, 334)
Screenshot: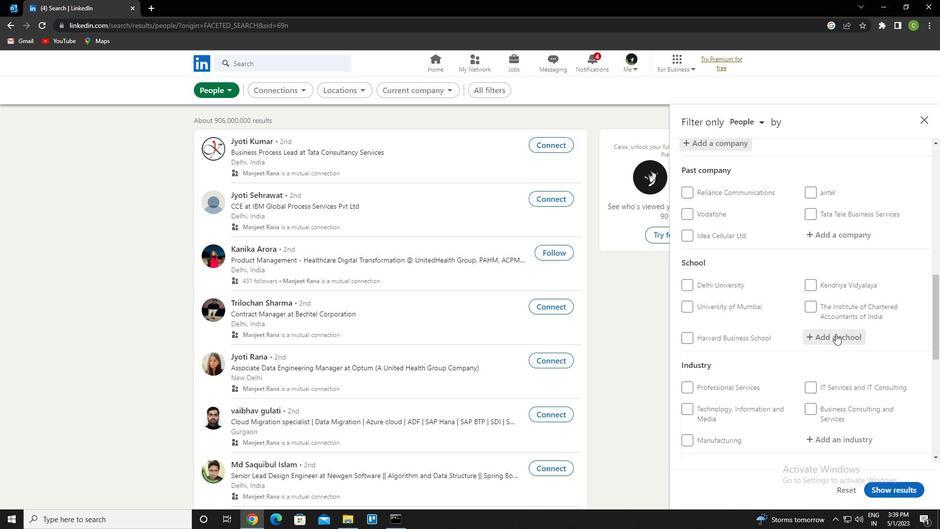 
Action: Key pressed <Key.caps_lock>a<Key.caps_lock><Key.backspace><Key.caps_lock>a<Key.caps_lock>arupadai<Key.down><Key.enter>
Screenshot: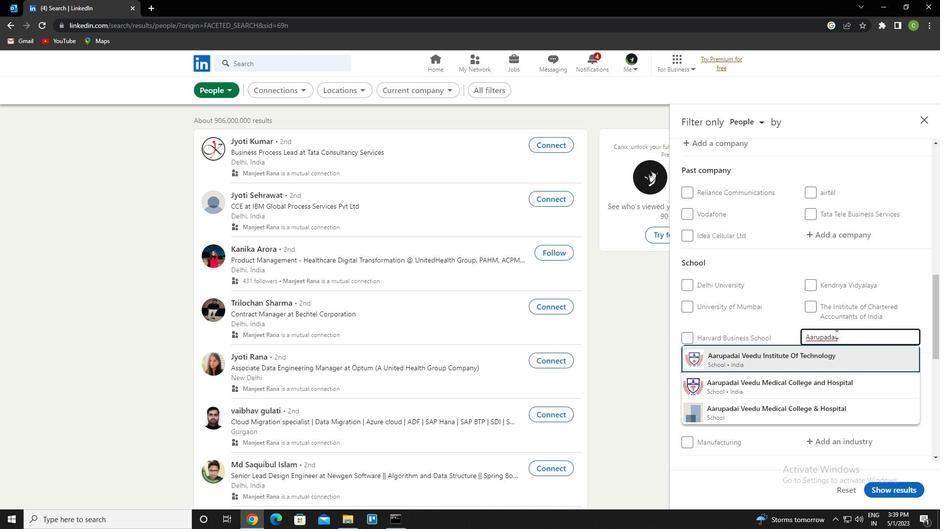 
Action: Mouse moved to (835, 335)
Screenshot: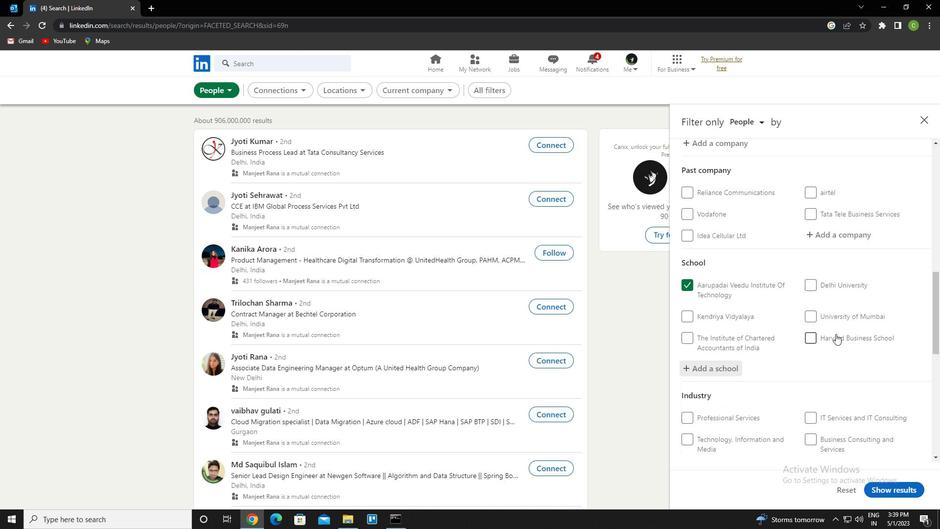 
Action: Mouse scrolled (835, 334) with delta (0, 0)
Screenshot: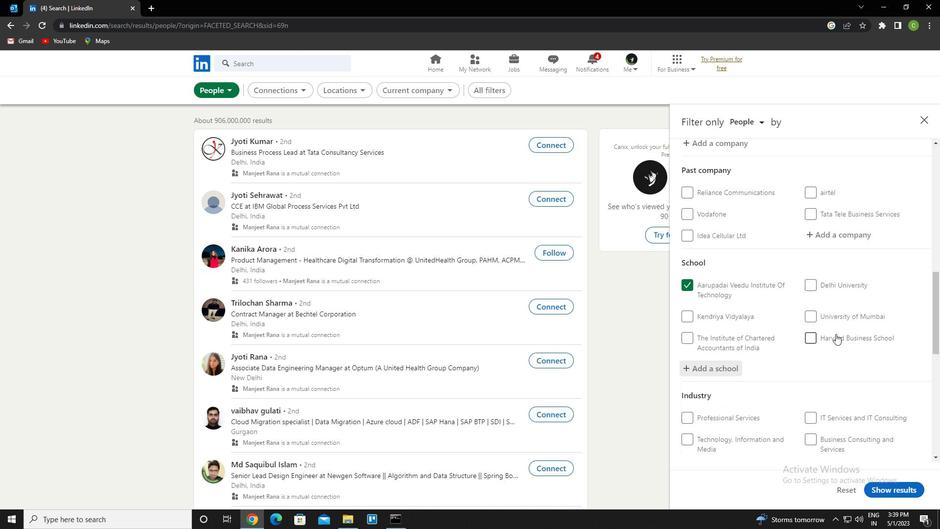 
Action: Mouse scrolled (835, 334) with delta (0, 0)
Screenshot: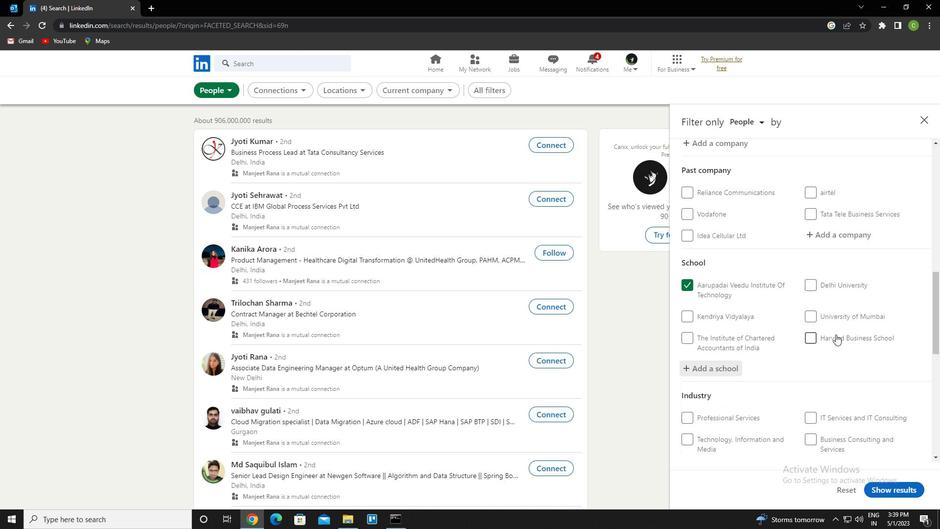 
Action: Mouse scrolled (835, 334) with delta (0, 0)
Screenshot: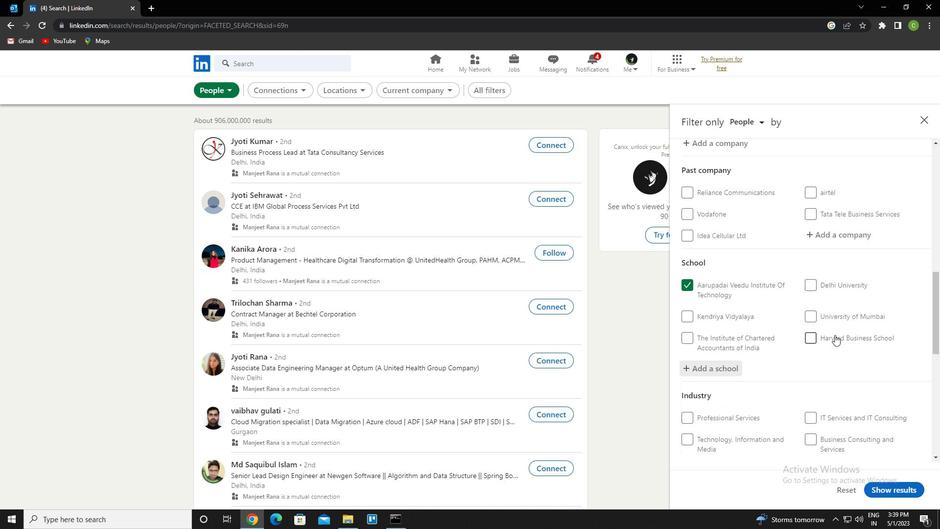 
Action: Mouse moved to (834, 319)
Screenshot: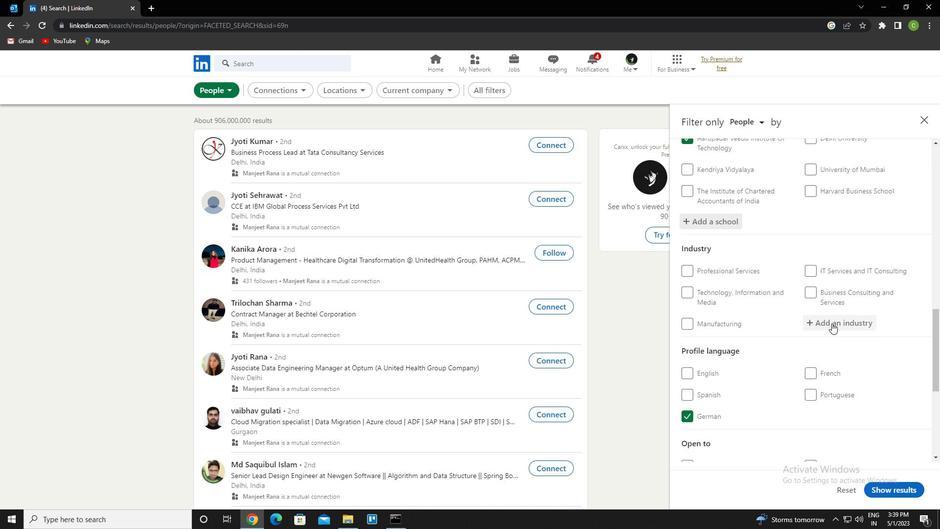 
Action: Mouse pressed left at (834, 319)
Screenshot: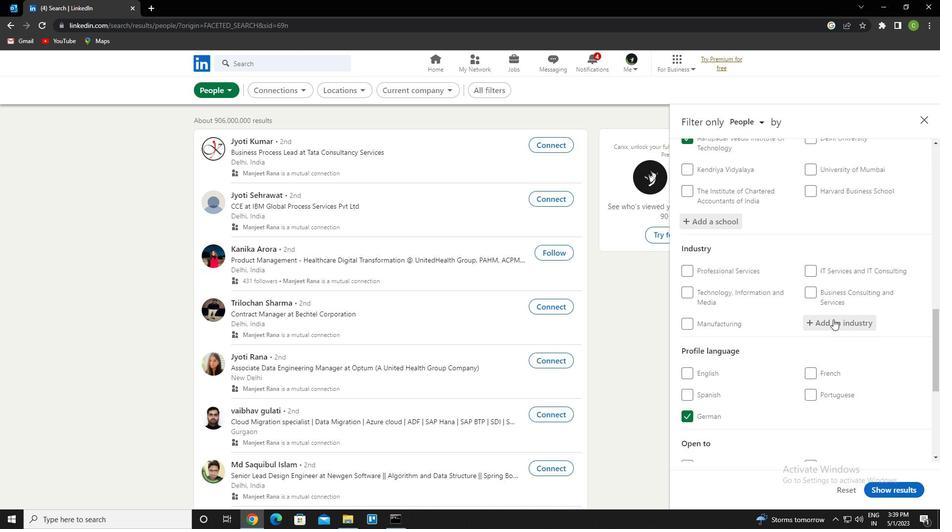 
Action: Key pressed <Key.caps_lock>c<Key.caps_lock>osme<Key.down><Key.enter>
Screenshot: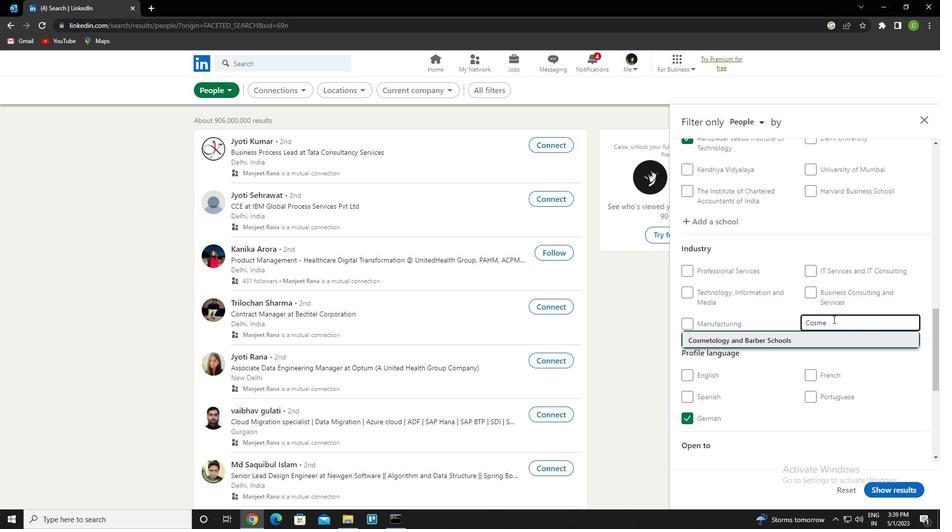 
Action: Mouse scrolled (834, 319) with delta (0, 0)
Screenshot: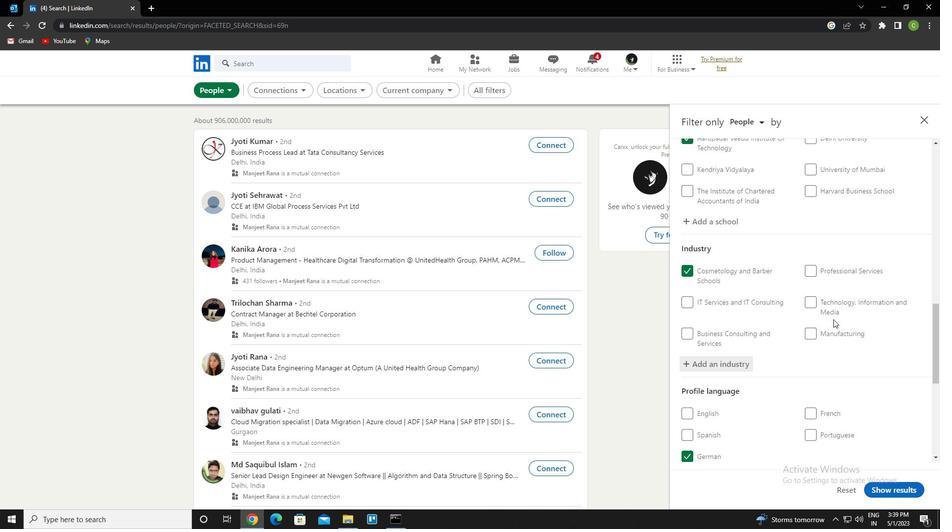 
Action: Mouse moved to (834, 319)
Screenshot: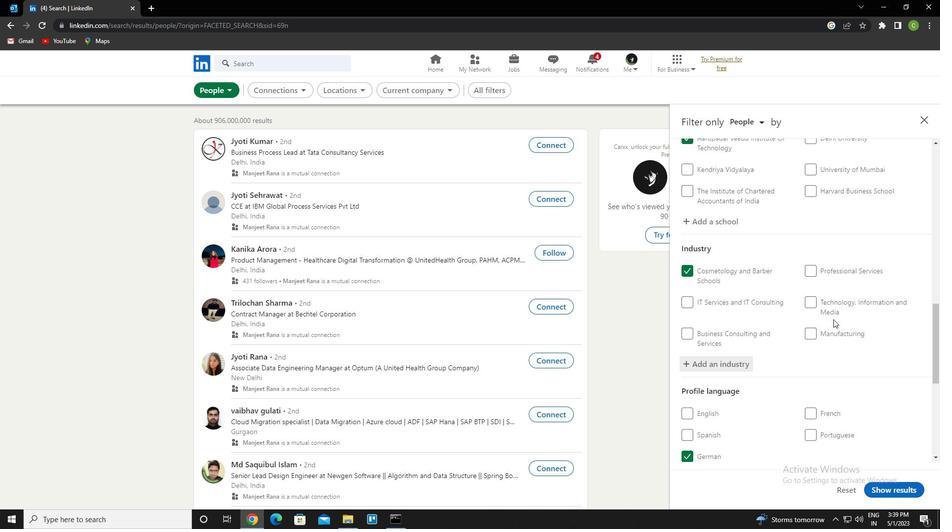 
Action: Mouse scrolled (834, 319) with delta (0, 0)
Screenshot: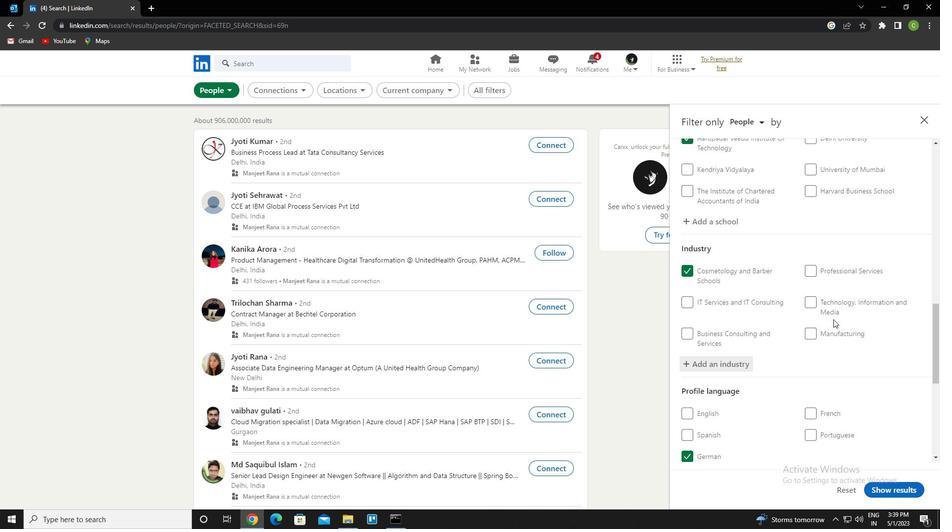 
Action: Mouse moved to (830, 320)
Screenshot: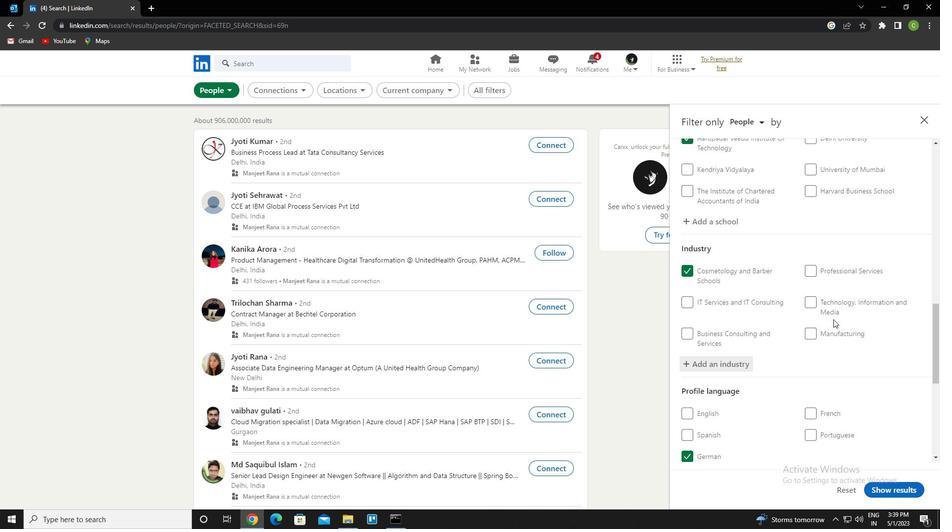 
Action: Mouse scrolled (830, 320) with delta (0, 0)
Screenshot: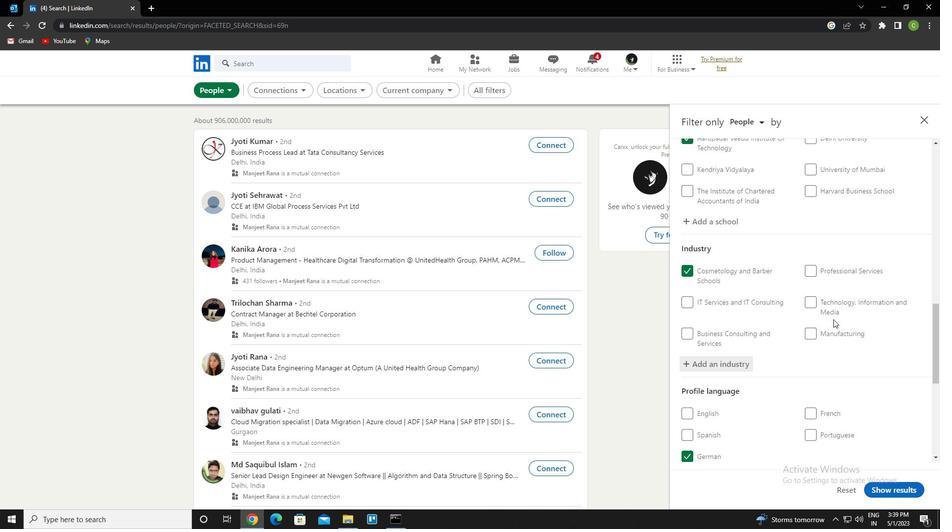 
Action: Mouse moved to (829, 321)
Screenshot: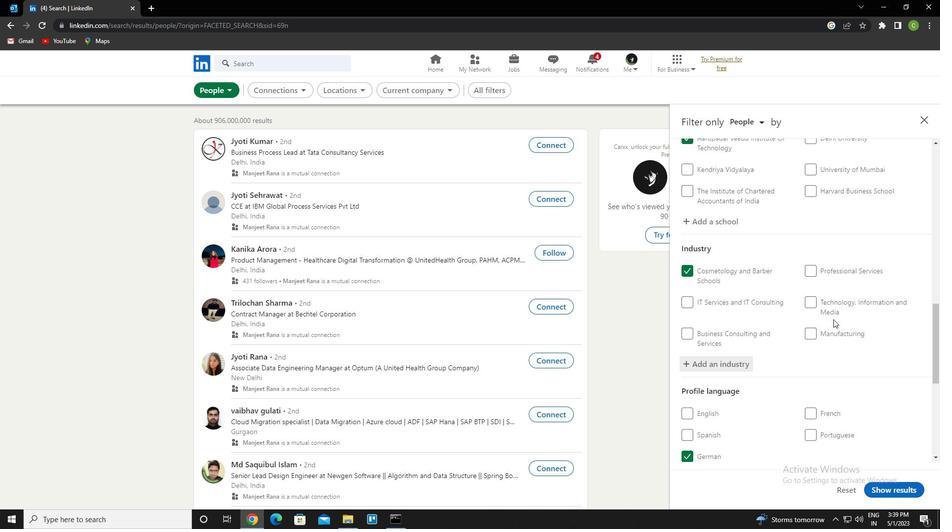 
Action: Mouse scrolled (829, 320) with delta (0, 0)
Screenshot: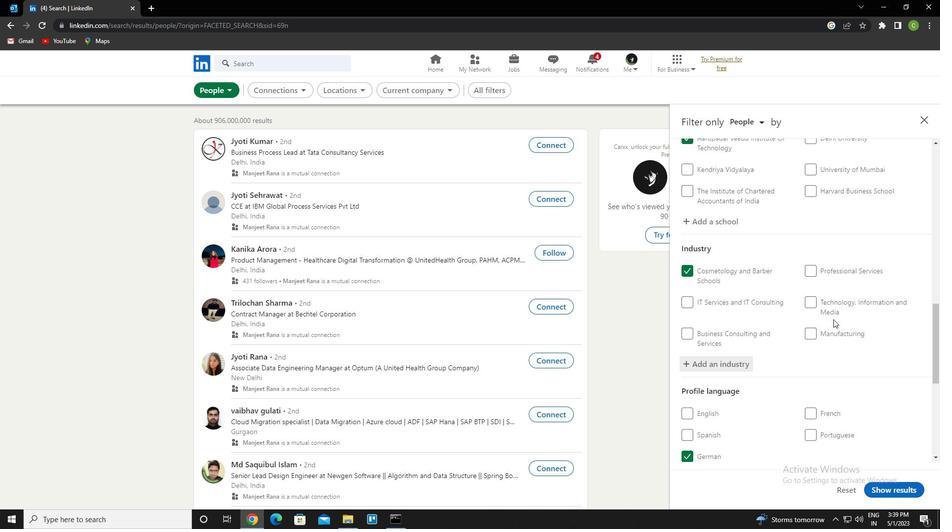 
Action: Mouse scrolled (829, 320) with delta (0, 0)
Screenshot: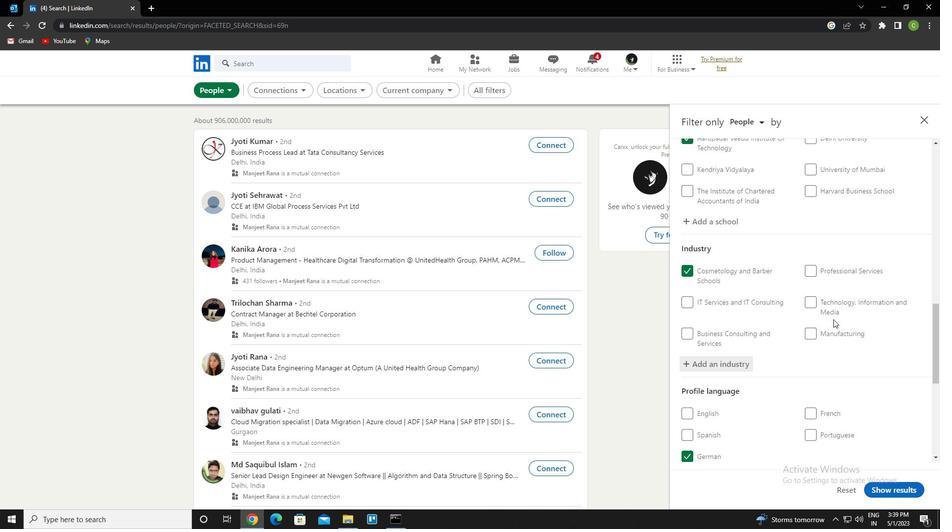 
Action: Mouse scrolled (829, 320) with delta (0, 0)
Screenshot: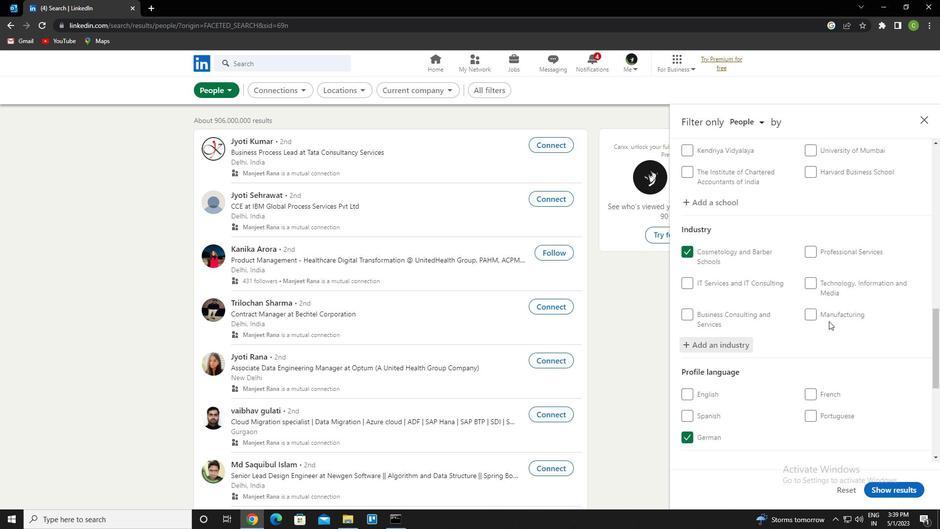 
Action: Mouse scrolled (829, 320) with delta (0, 0)
Screenshot: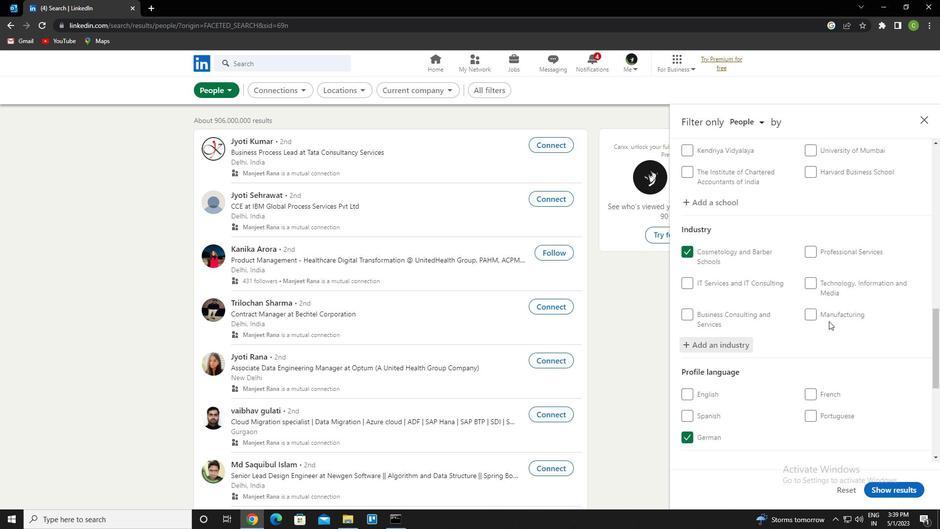 
Action: Mouse moved to (826, 328)
Screenshot: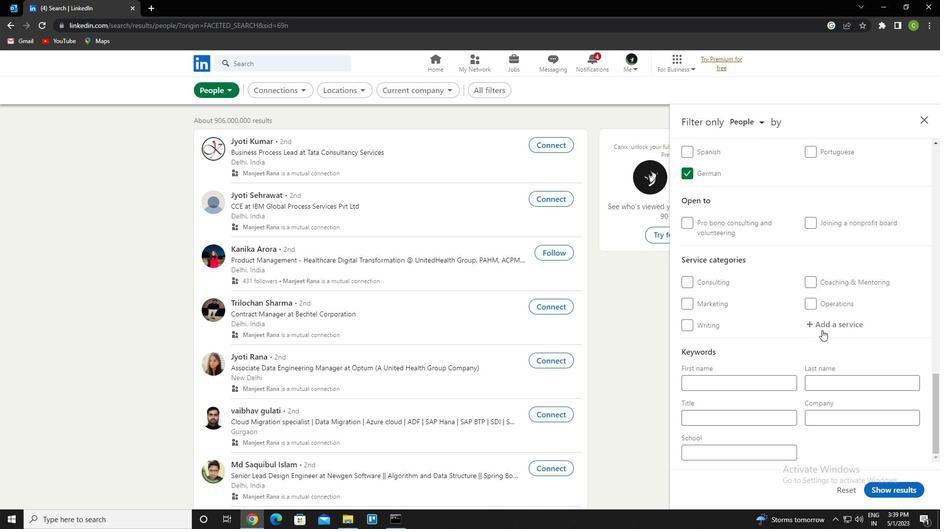 
Action: Mouse pressed left at (826, 328)
Screenshot: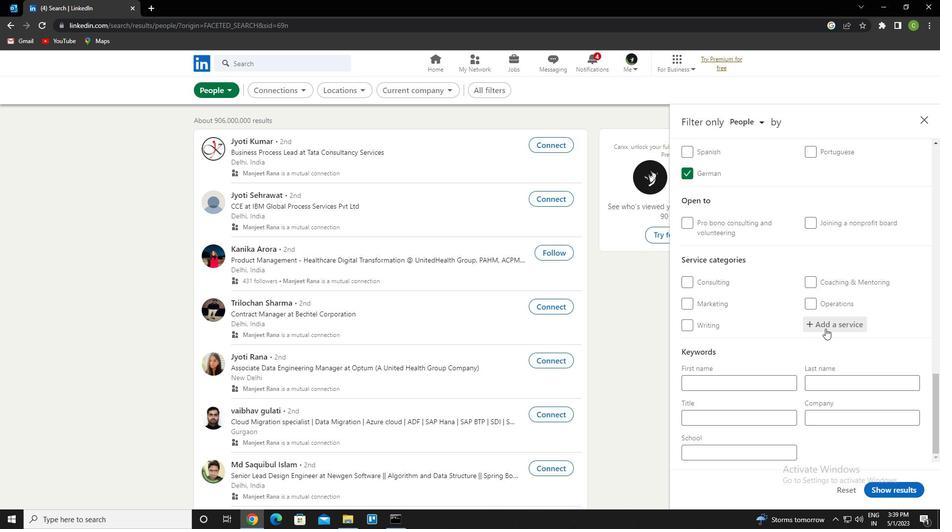 
Action: Key pressed <Key.caps_lock>m<Key.caps_lock>anagement
Screenshot: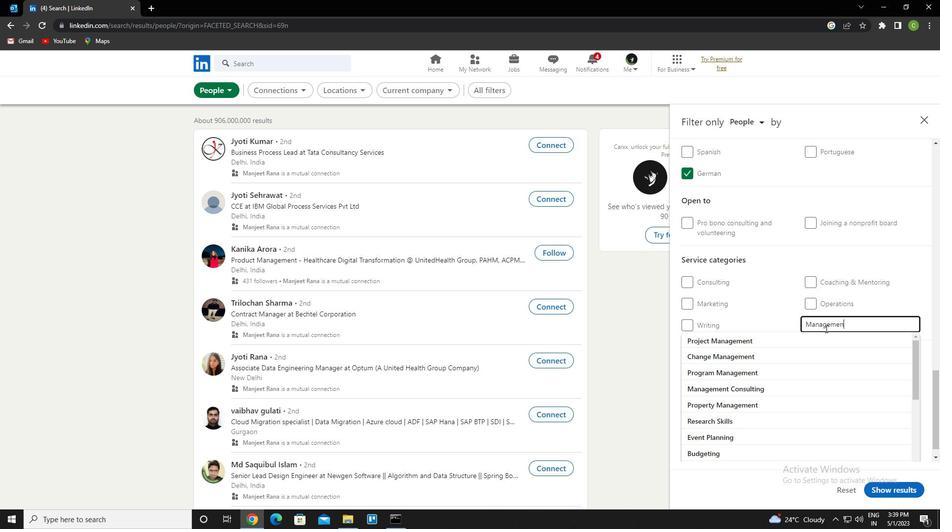 
Action: Mouse moved to (825, 328)
Screenshot: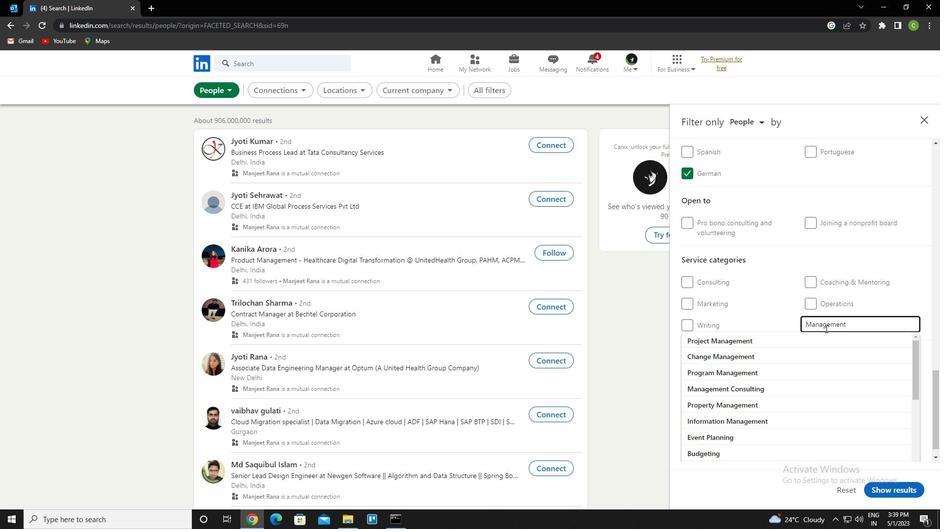 
Action: Key pressed <Key.enter>
Screenshot: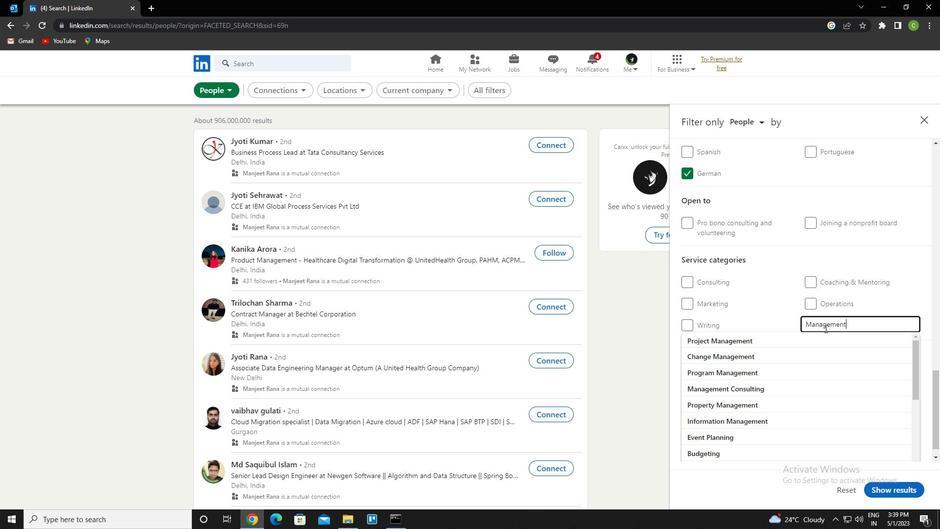 
Action: Mouse scrolled (825, 328) with delta (0, 0)
Screenshot: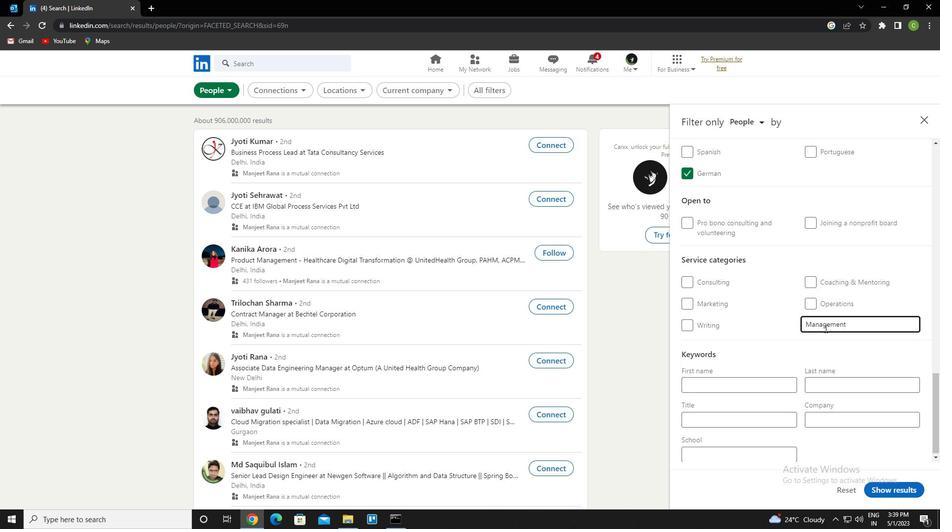 
Action: Mouse scrolled (825, 328) with delta (0, 0)
Screenshot: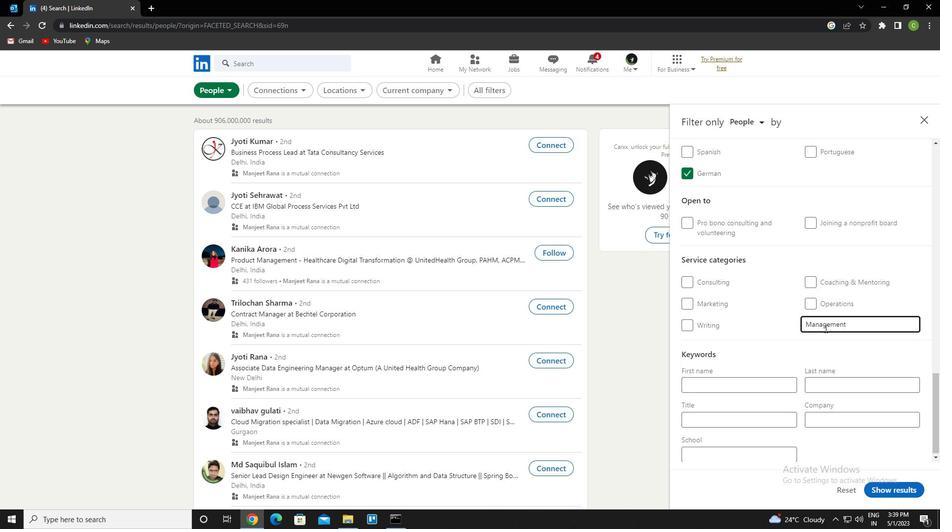 
Action: Mouse moved to (825, 329)
Screenshot: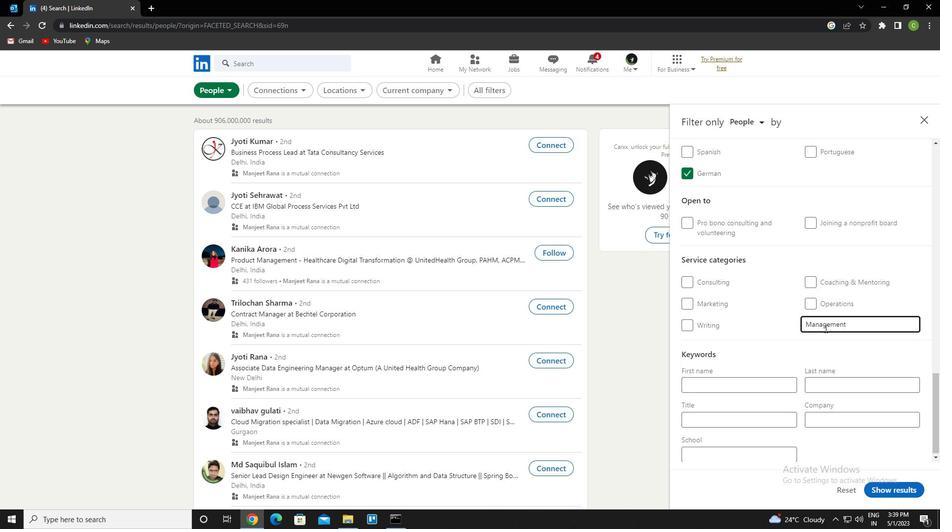 
Action: Mouse scrolled (825, 328) with delta (0, 0)
Screenshot: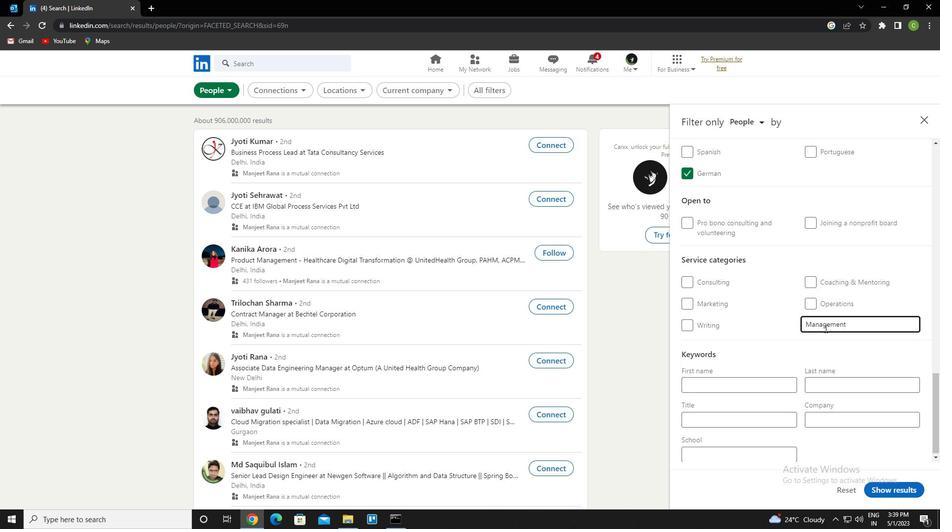 
Action: Mouse moved to (825, 329)
Screenshot: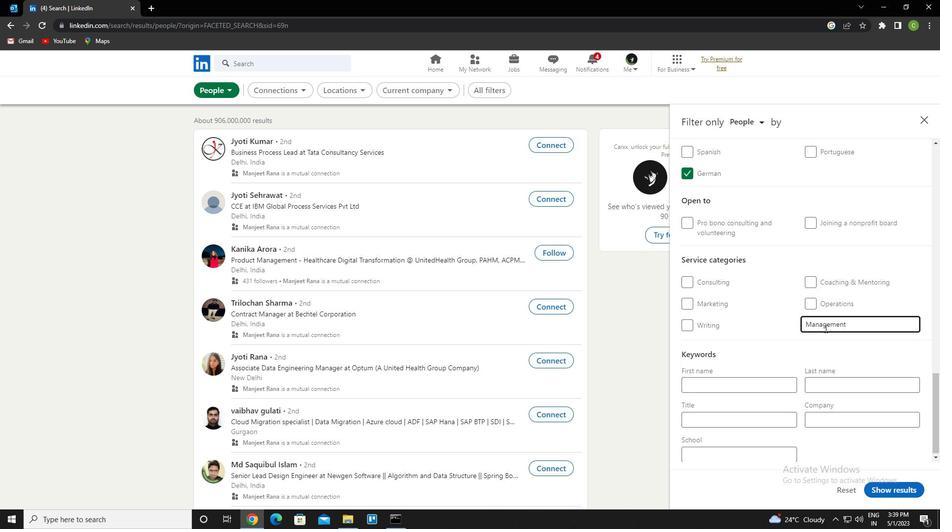 
Action: Mouse scrolled (825, 329) with delta (0, 0)
Screenshot: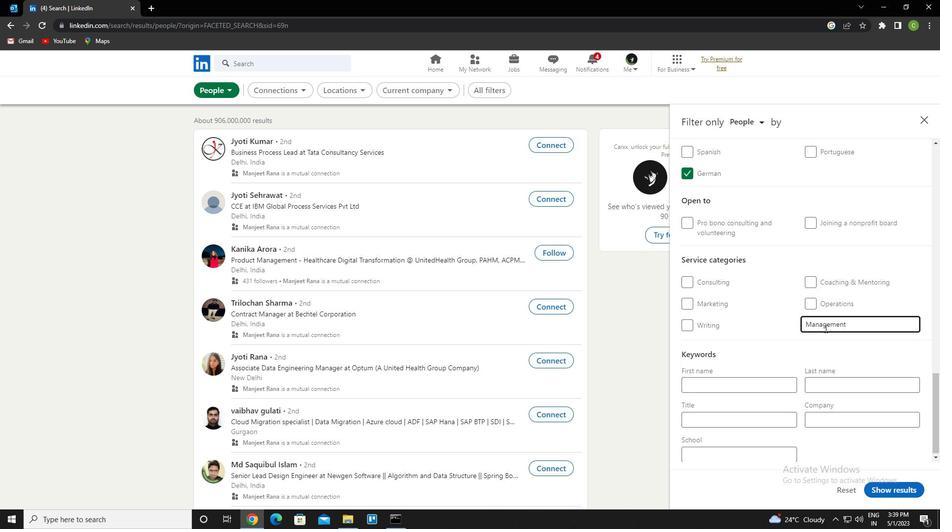 
Action: Mouse scrolled (825, 329) with delta (0, 0)
Screenshot: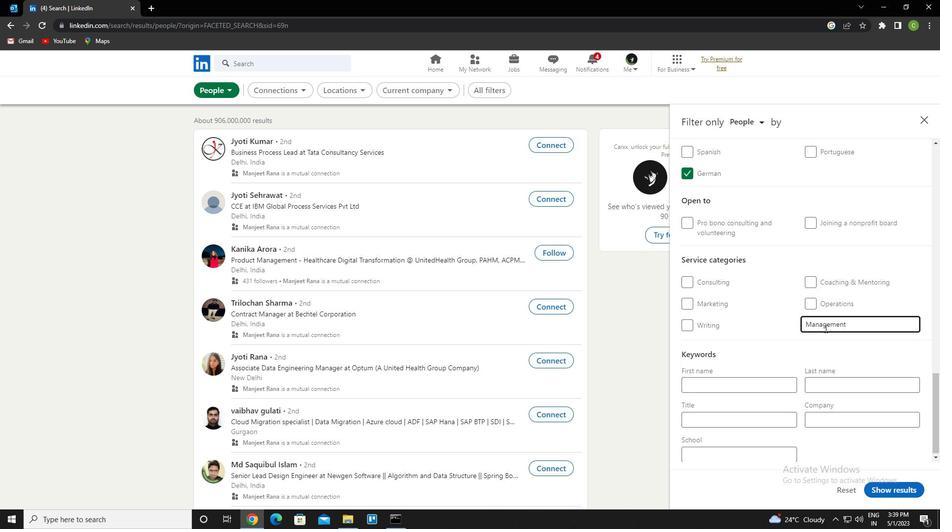 
Action: Mouse scrolled (825, 329) with delta (0, 0)
Screenshot: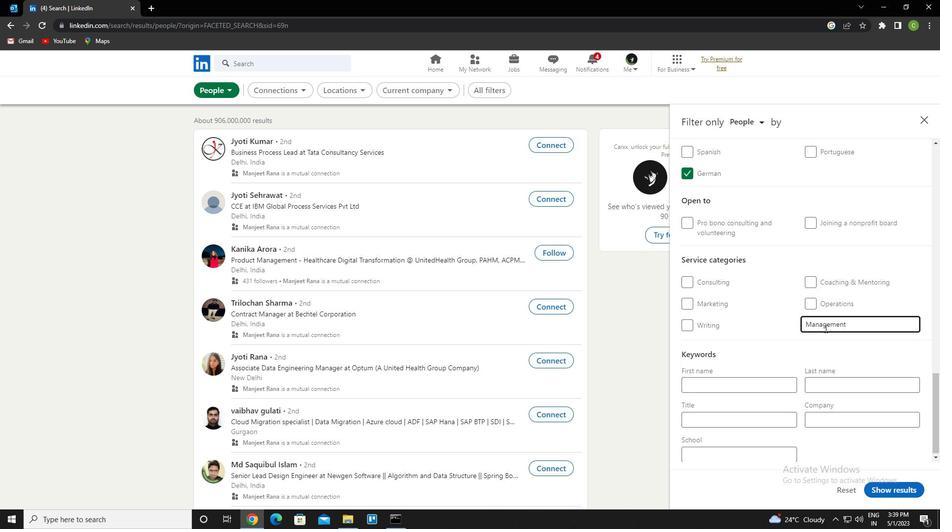 
Action: Mouse moved to (825, 330)
Screenshot: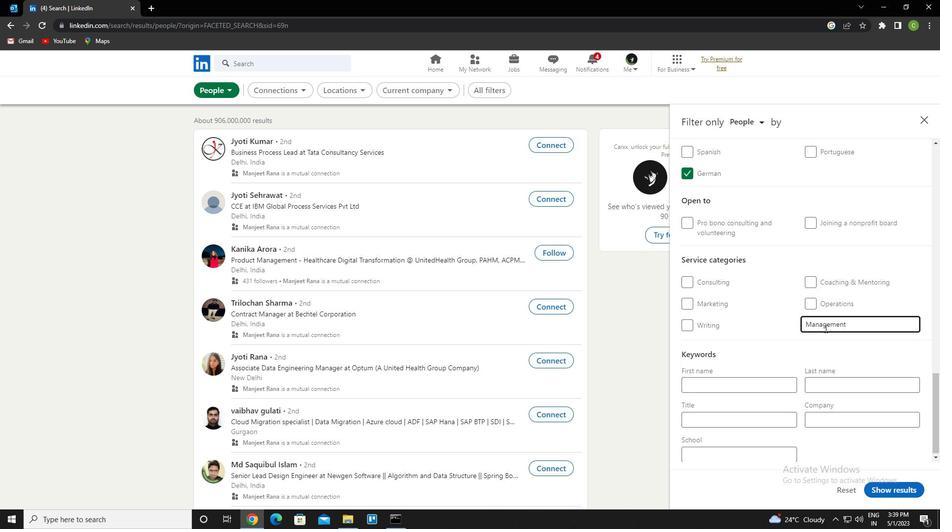 
Action: Mouse scrolled (825, 329) with delta (0, 0)
Screenshot: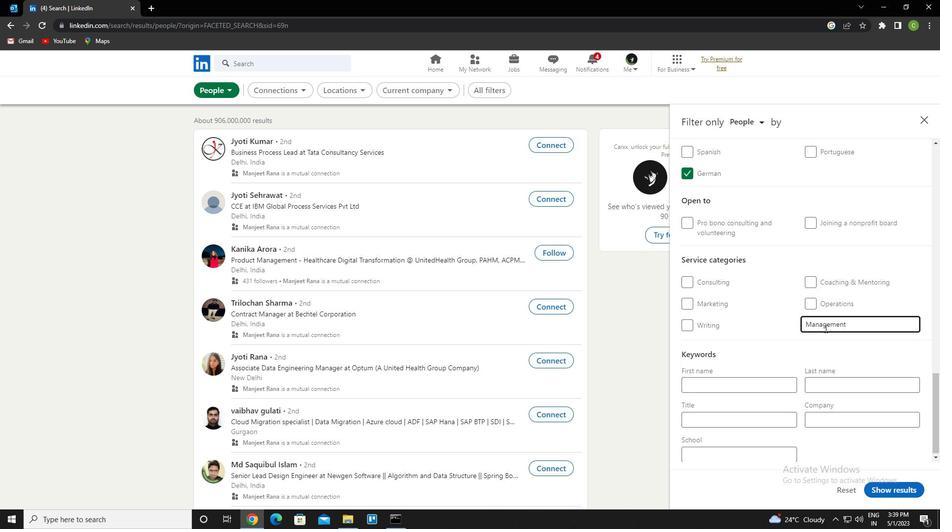 
Action: Mouse moved to (755, 414)
Screenshot: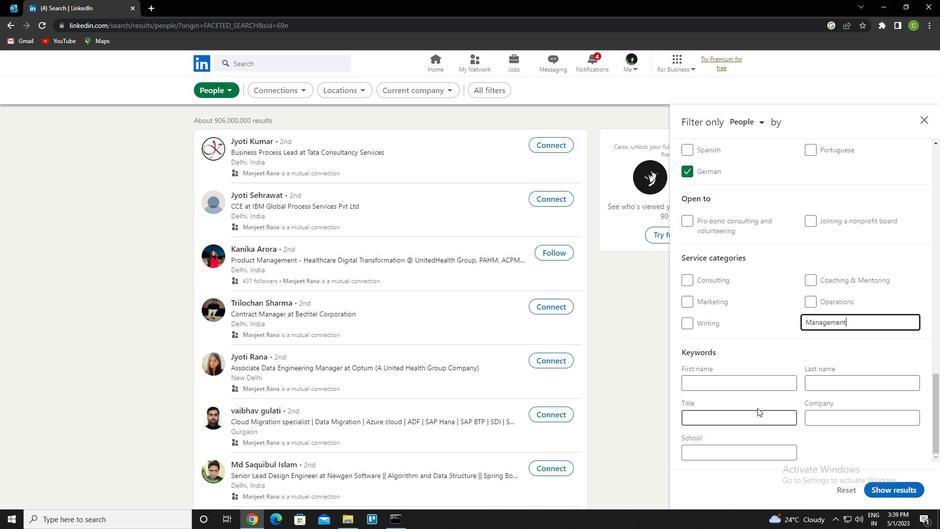 
Action: Mouse pressed left at (755, 414)
Screenshot: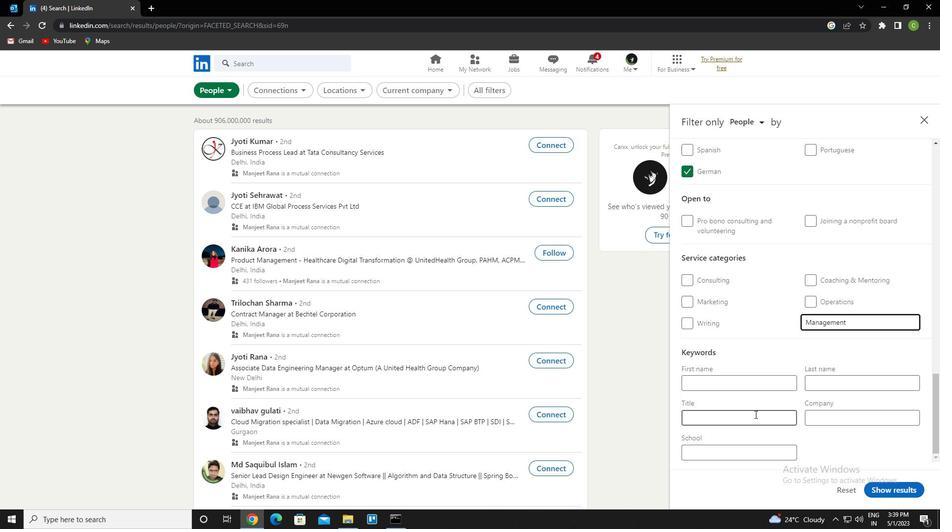 
Action: Mouse moved to (756, 414)
Screenshot: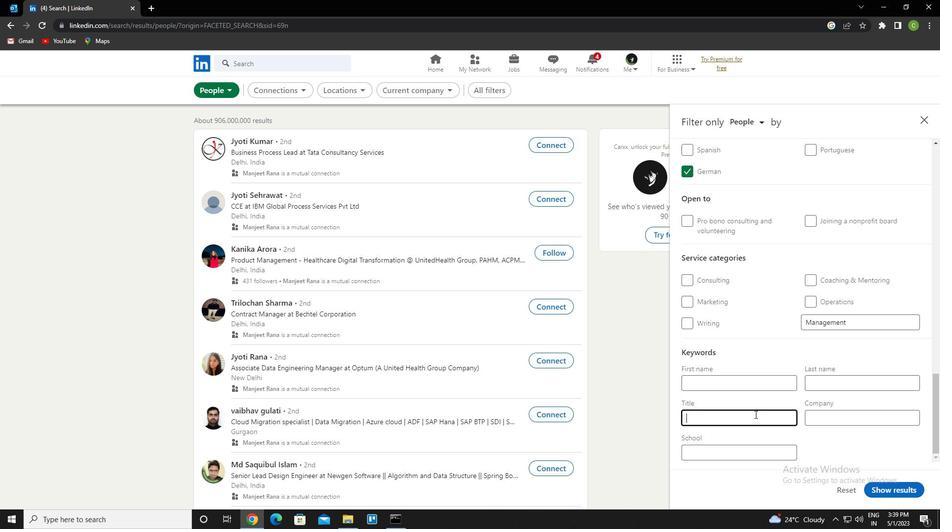 
Action: Key pressed <Key.caps_lock>v<Key.caps_lock>ideo<Key.space>game<Key.space><Key.caps_lock>w<Key.caps_lock>riter
Screenshot: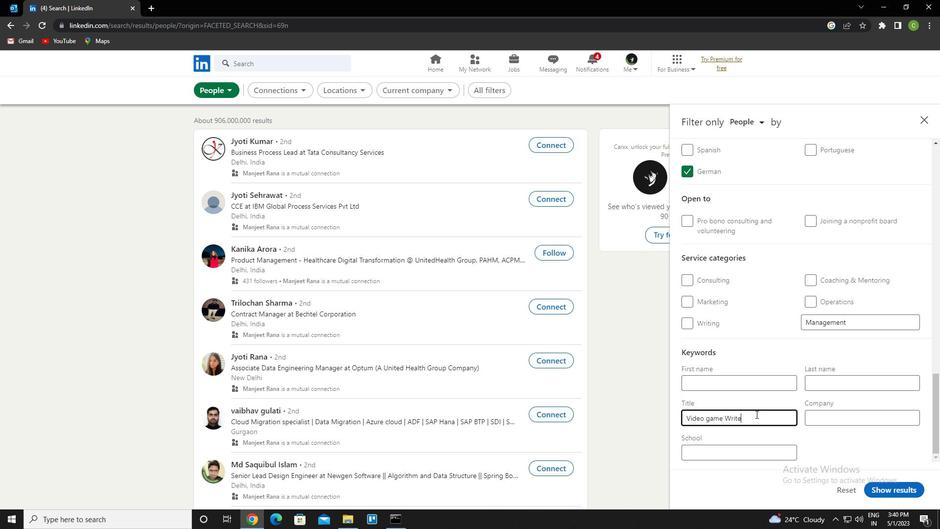 
Action: Mouse moved to (883, 486)
Screenshot: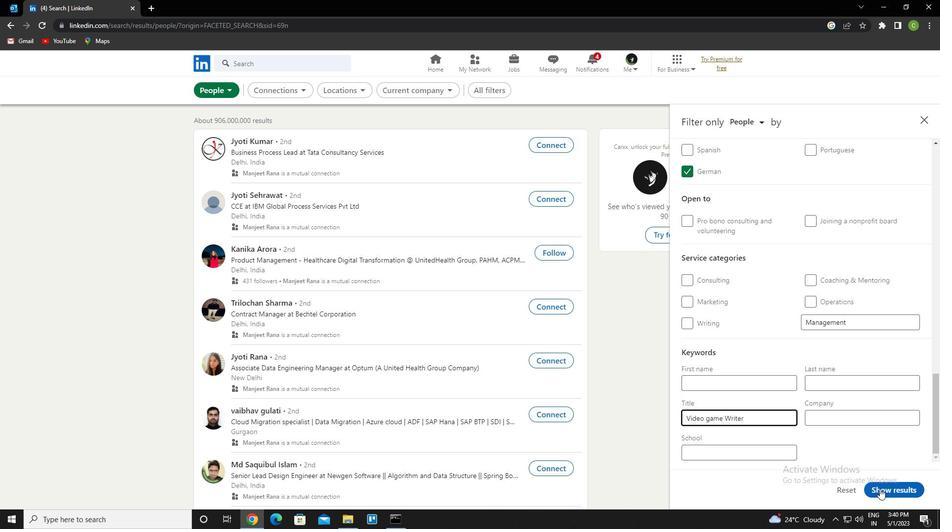 
Action: Mouse pressed left at (883, 486)
Screenshot: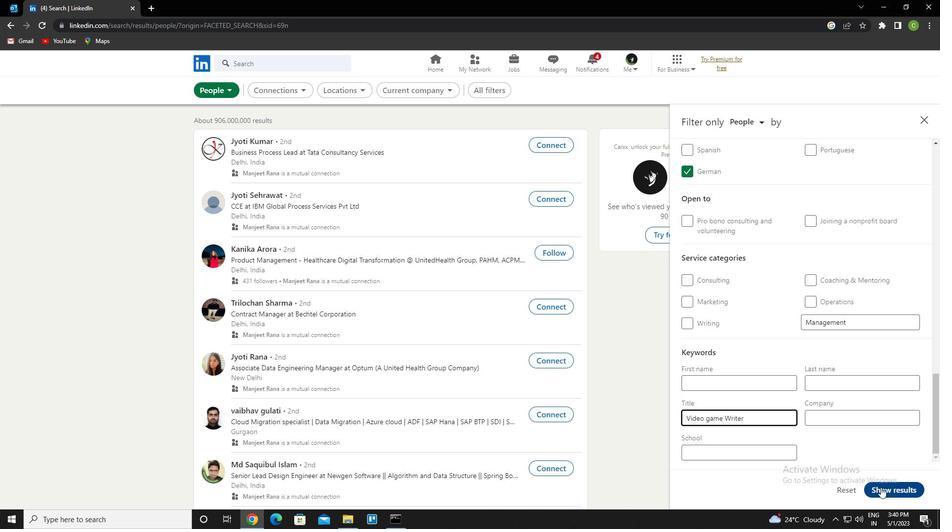 
Action: Mouse moved to (699, 408)
Screenshot: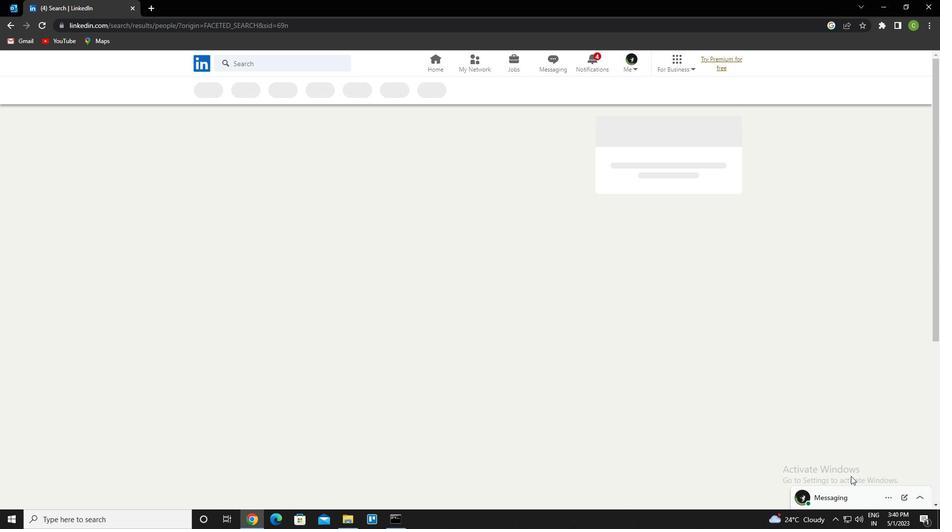 
